 Task: Create a due date automation trigger when advanced on, on the tuesday after a card is due add fields without custom field "Resume" set to a number greater or equal to 1 and greater than 10 at 11:00 AM.
Action: Mouse moved to (1020, 315)
Screenshot: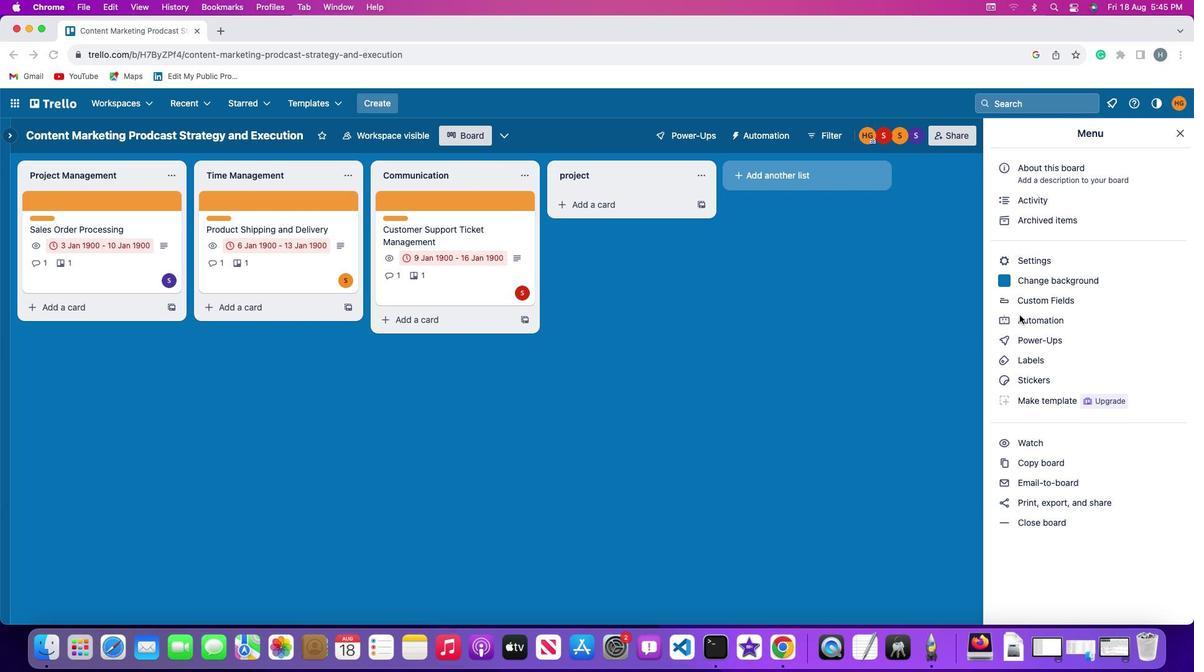 
Action: Mouse pressed left at (1020, 315)
Screenshot: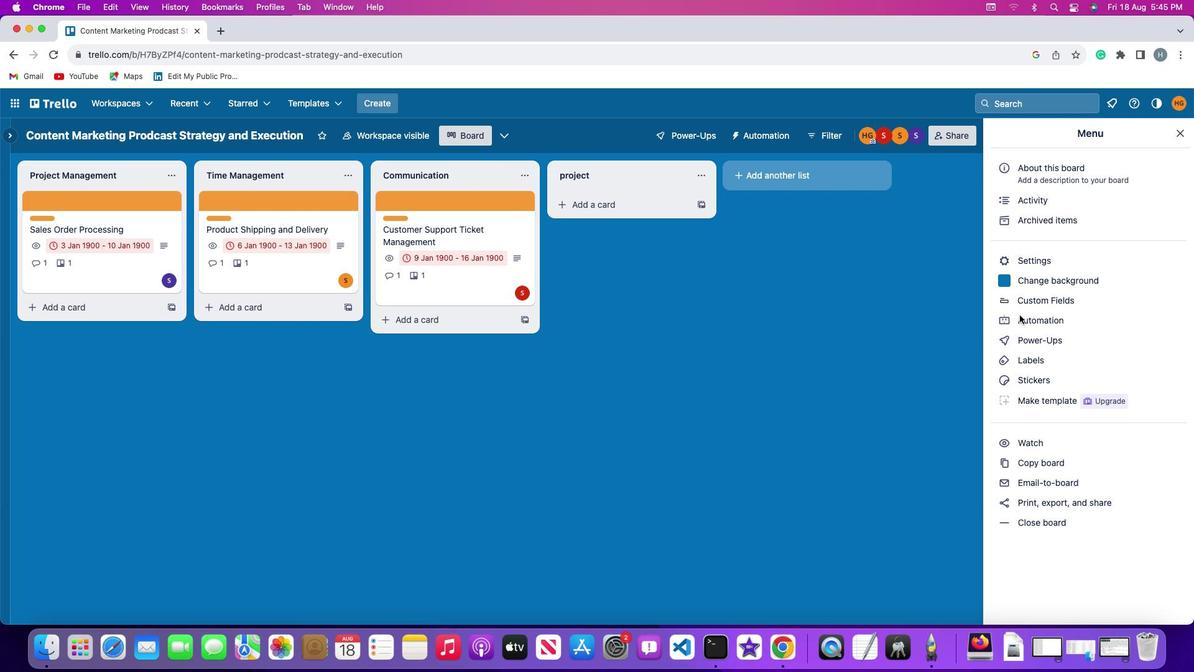 
Action: Mouse pressed left at (1020, 315)
Screenshot: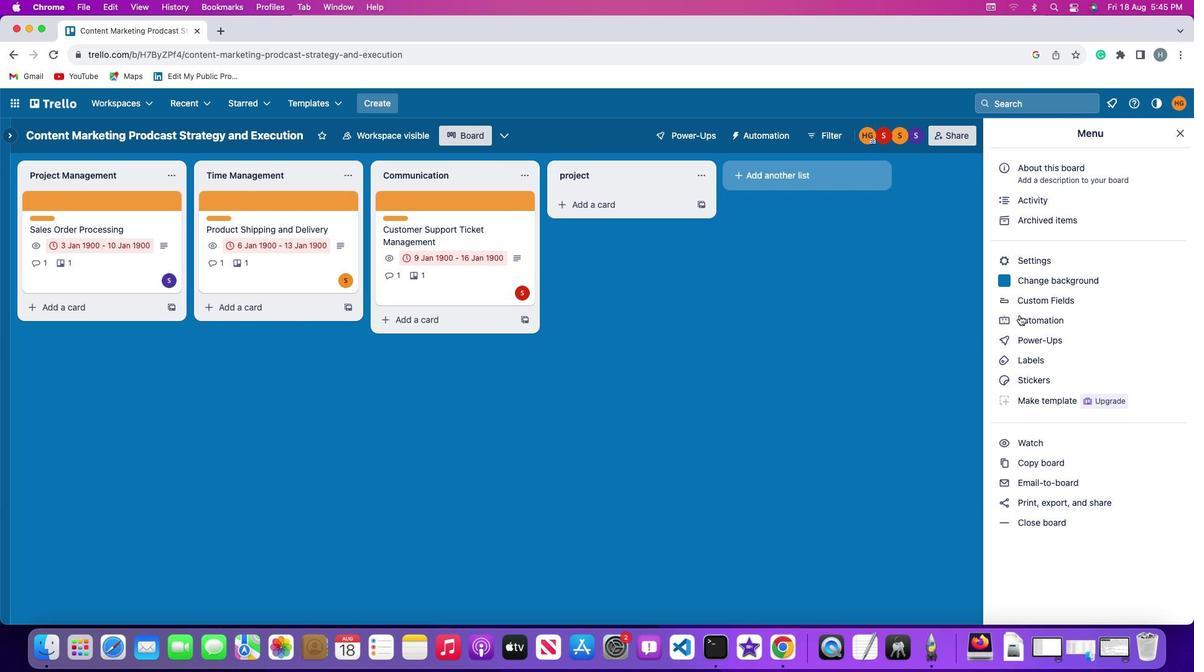 
Action: Mouse moved to (71, 292)
Screenshot: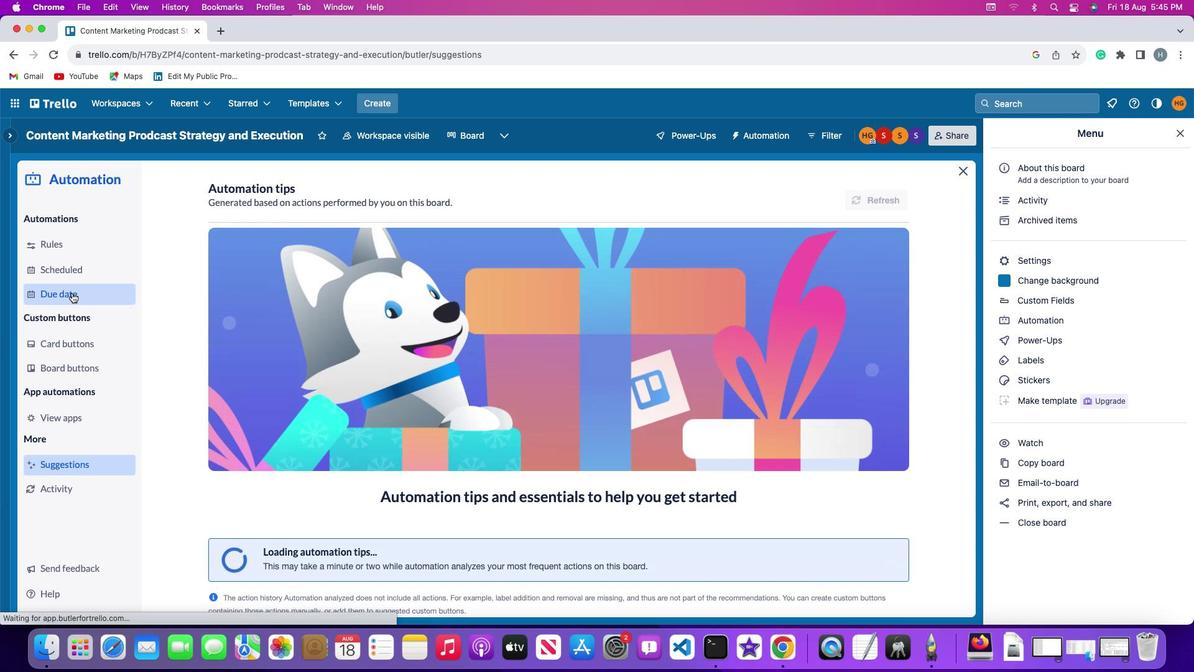
Action: Mouse pressed left at (71, 292)
Screenshot: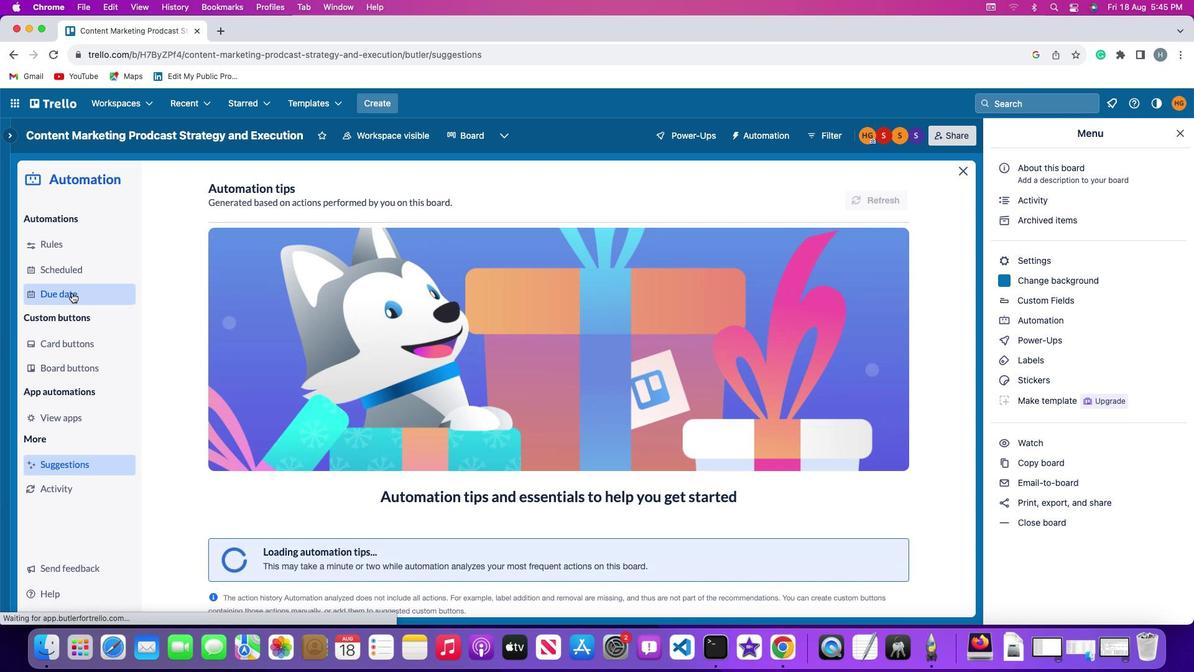 
Action: Mouse moved to (844, 189)
Screenshot: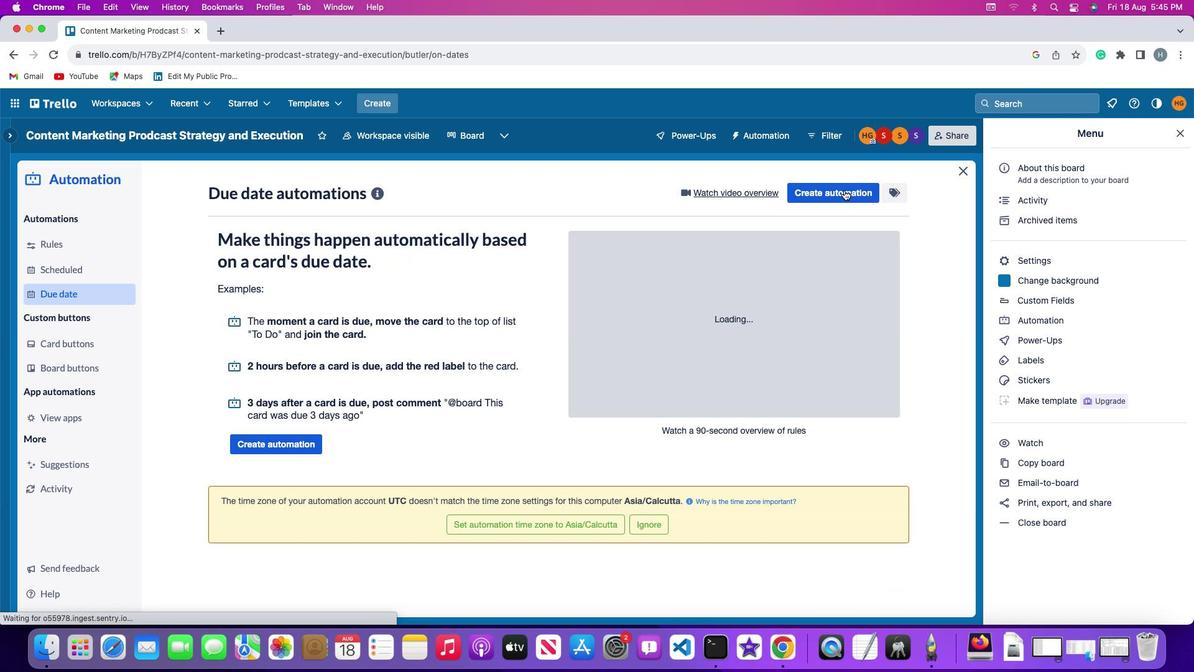
Action: Mouse pressed left at (844, 189)
Screenshot: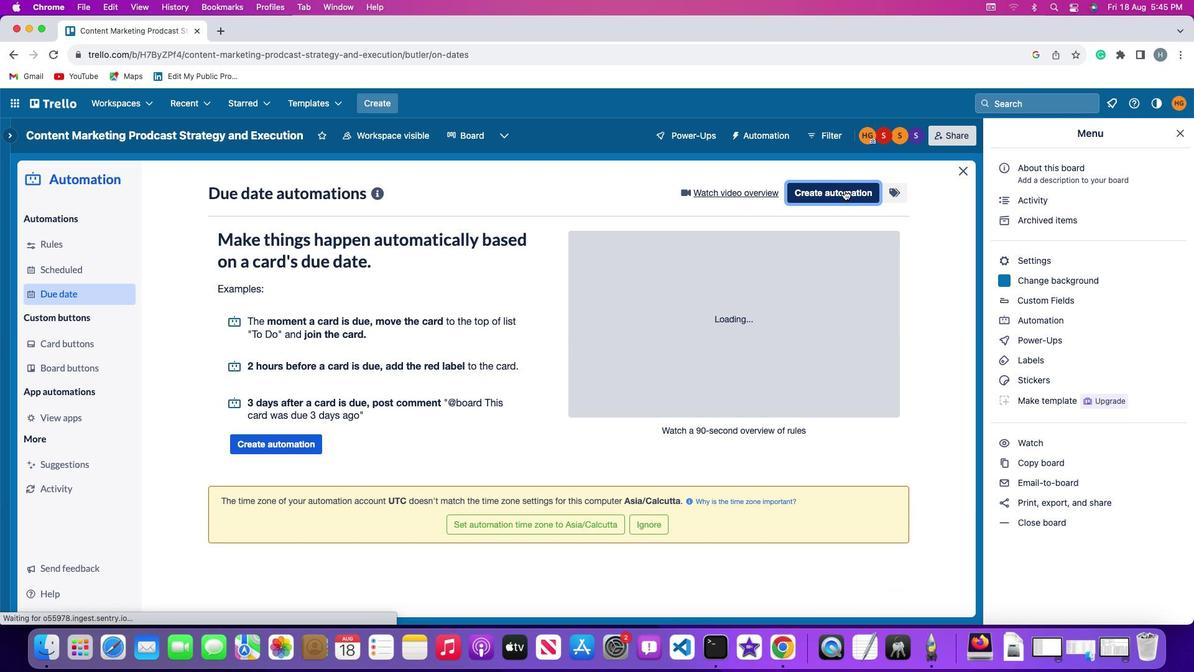 
Action: Mouse moved to (240, 315)
Screenshot: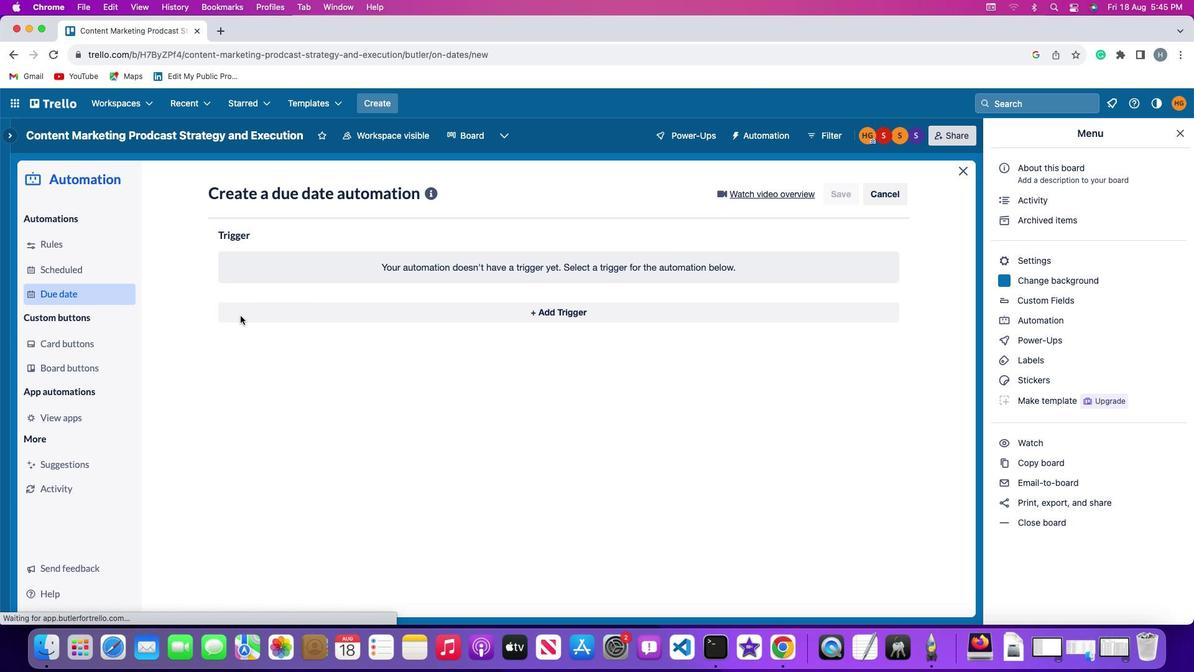 
Action: Mouse pressed left at (240, 315)
Screenshot: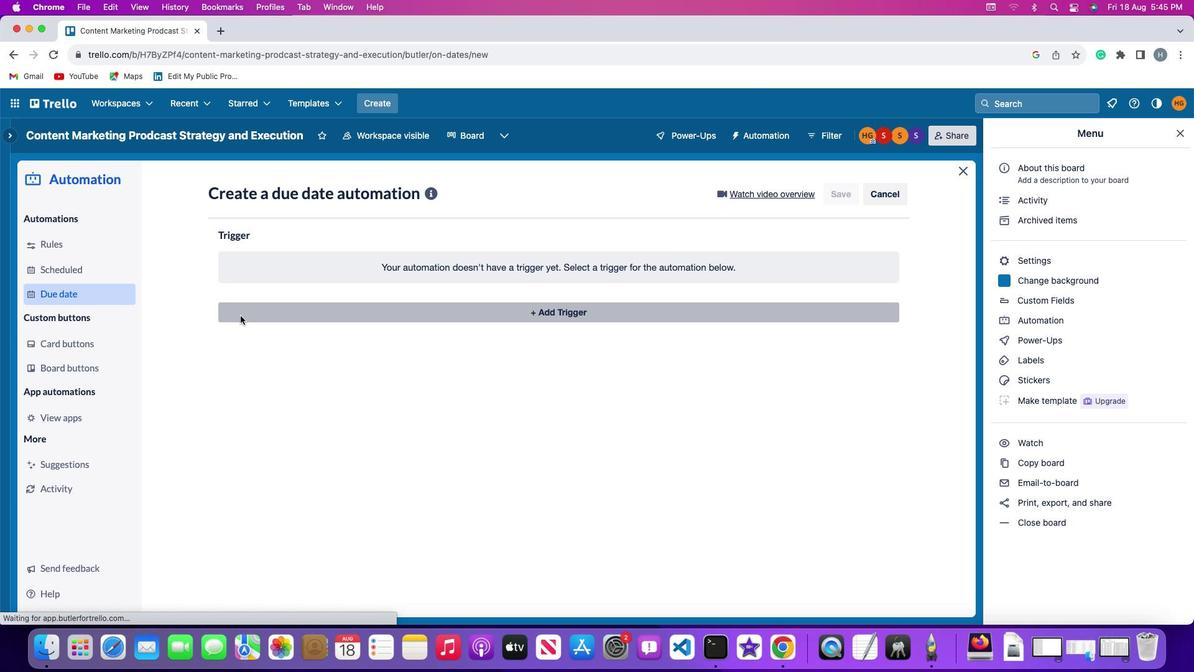 
Action: Mouse moved to (264, 542)
Screenshot: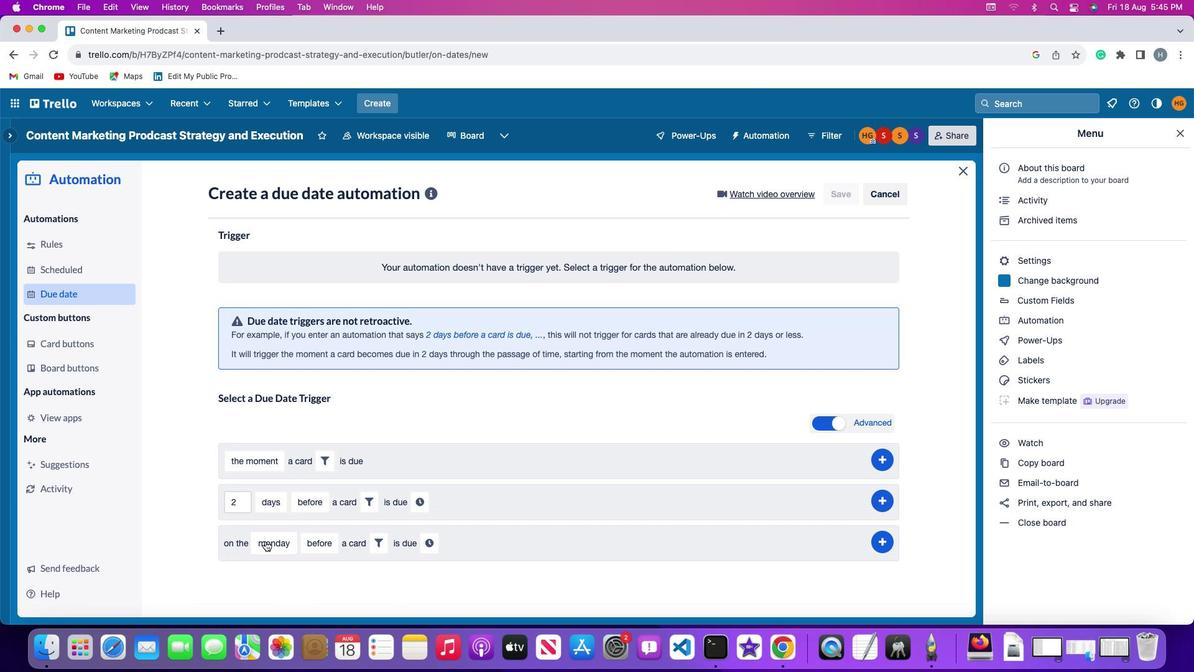 
Action: Mouse pressed left at (264, 542)
Screenshot: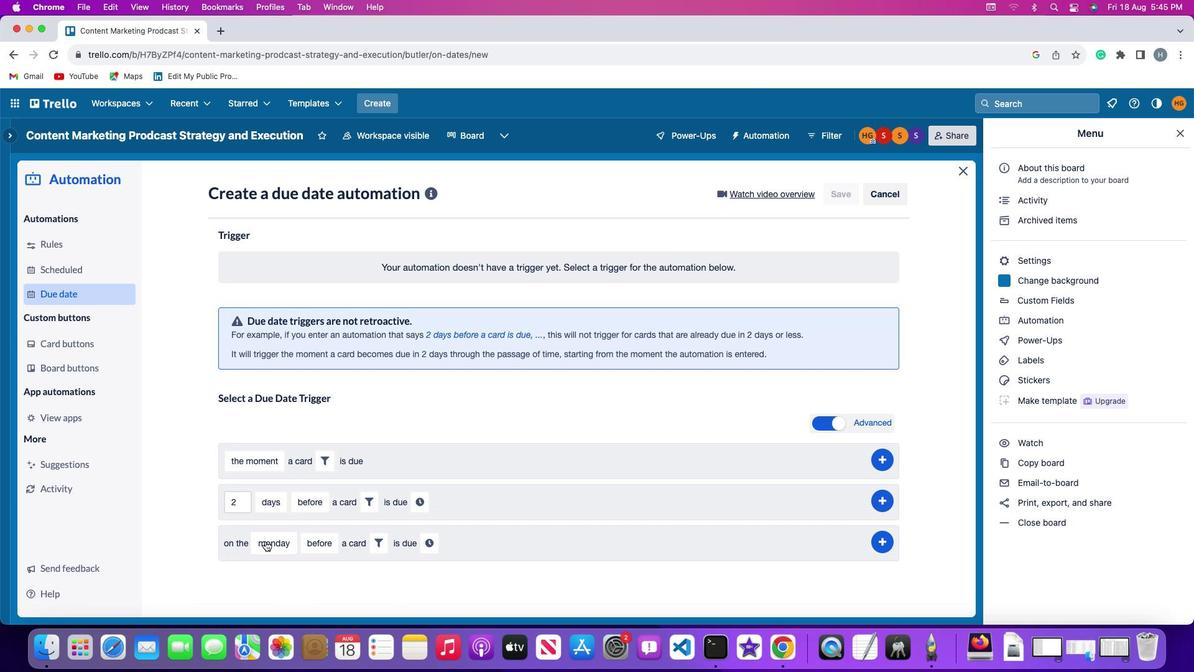 
Action: Mouse moved to (281, 397)
Screenshot: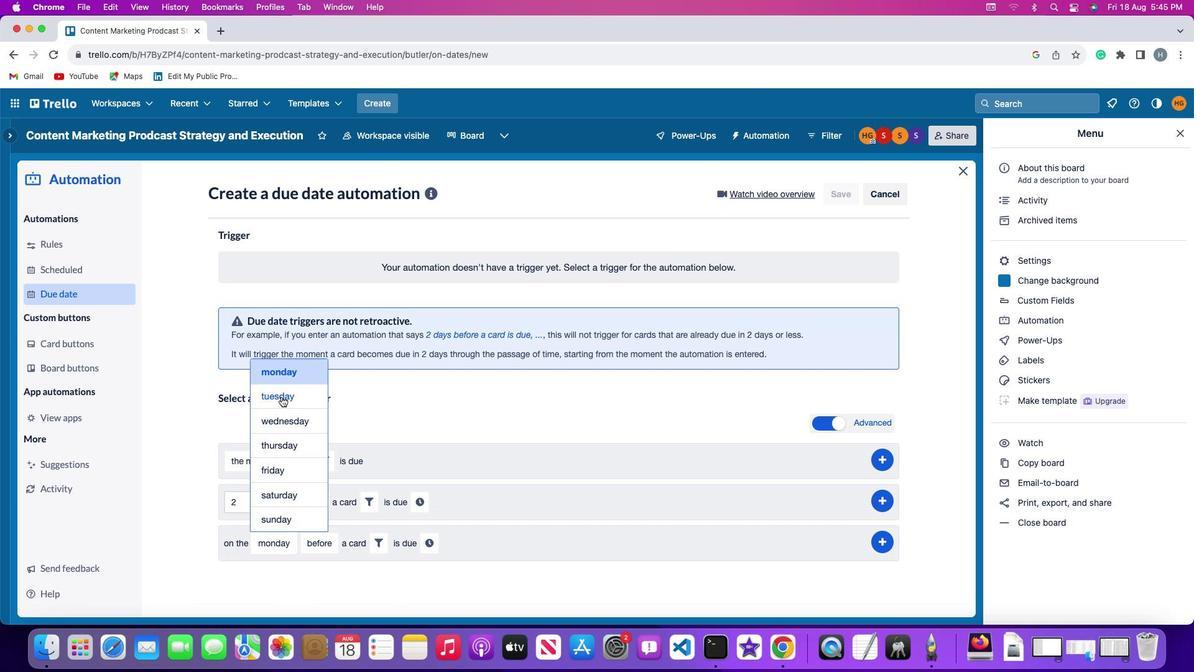 
Action: Mouse pressed left at (281, 397)
Screenshot: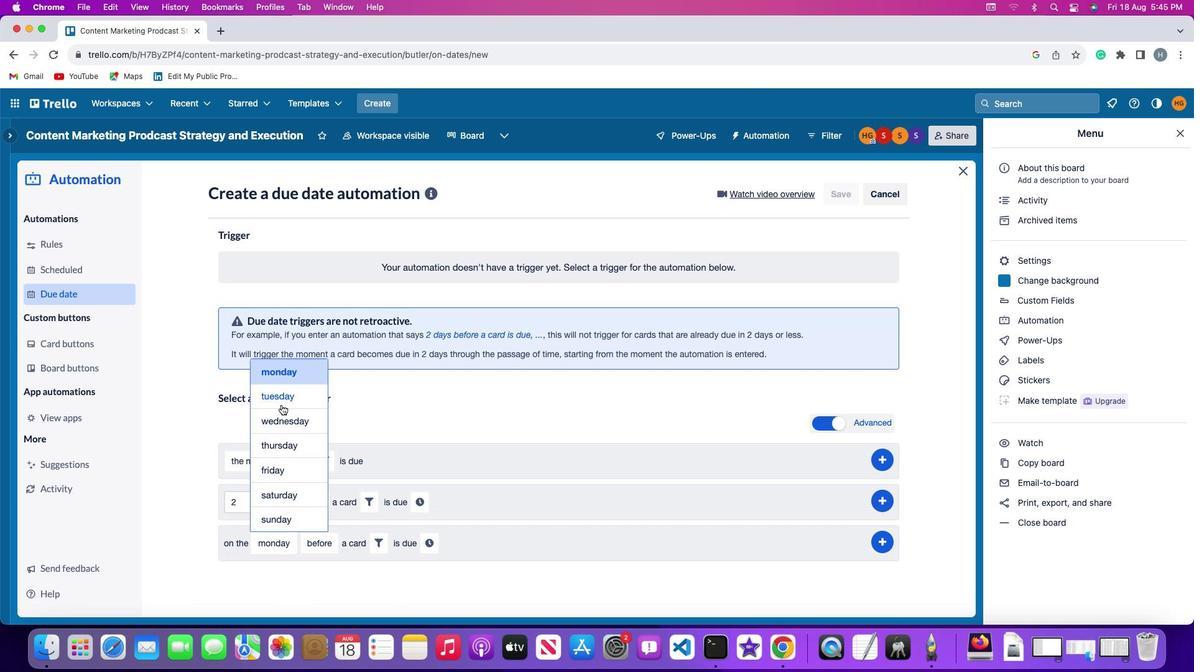 
Action: Mouse moved to (315, 544)
Screenshot: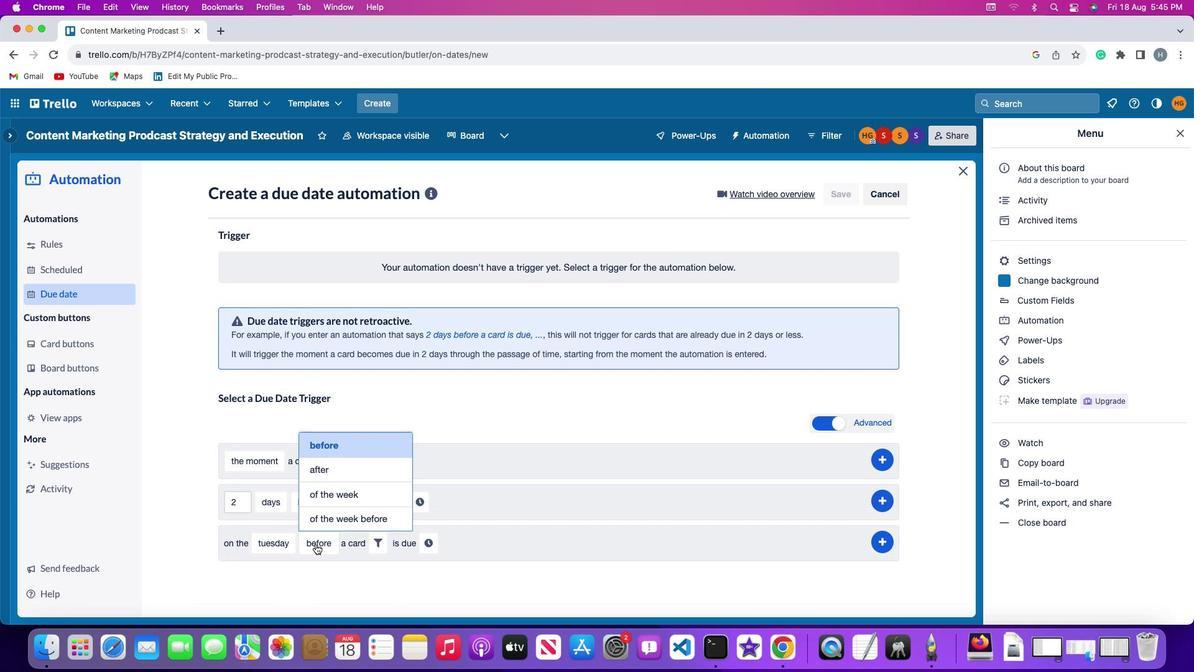 
Action: Mouse pressed left at (315, 544)
Screenshot: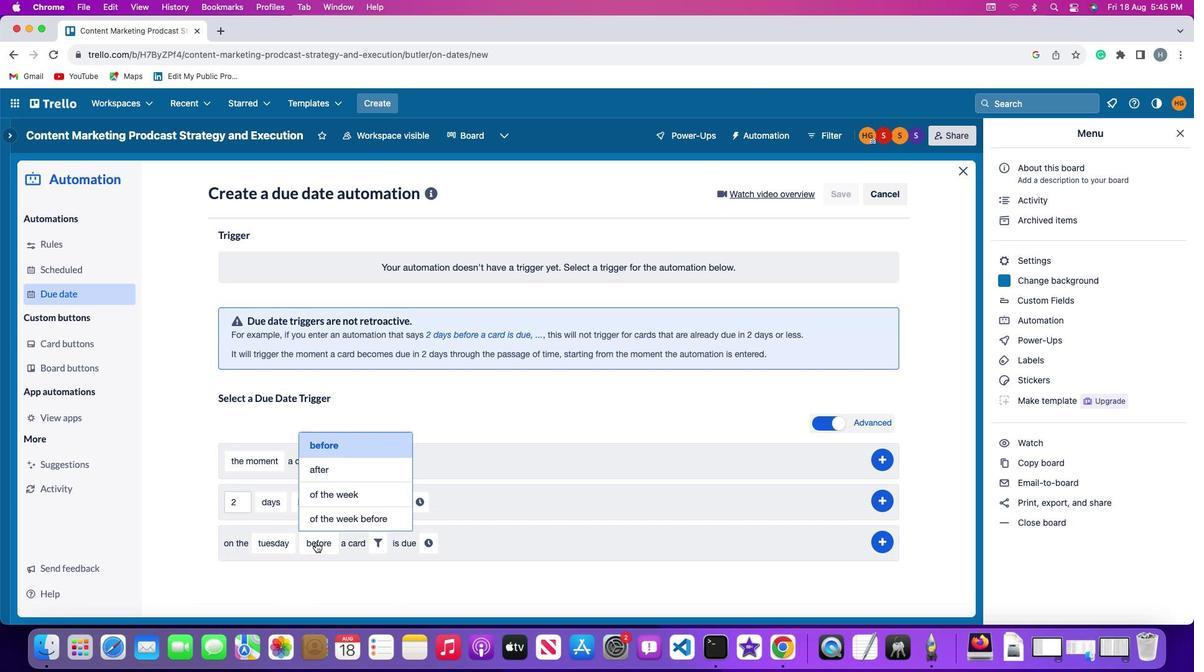 
Action: Mouse moved to (336, 471)
Screenshot: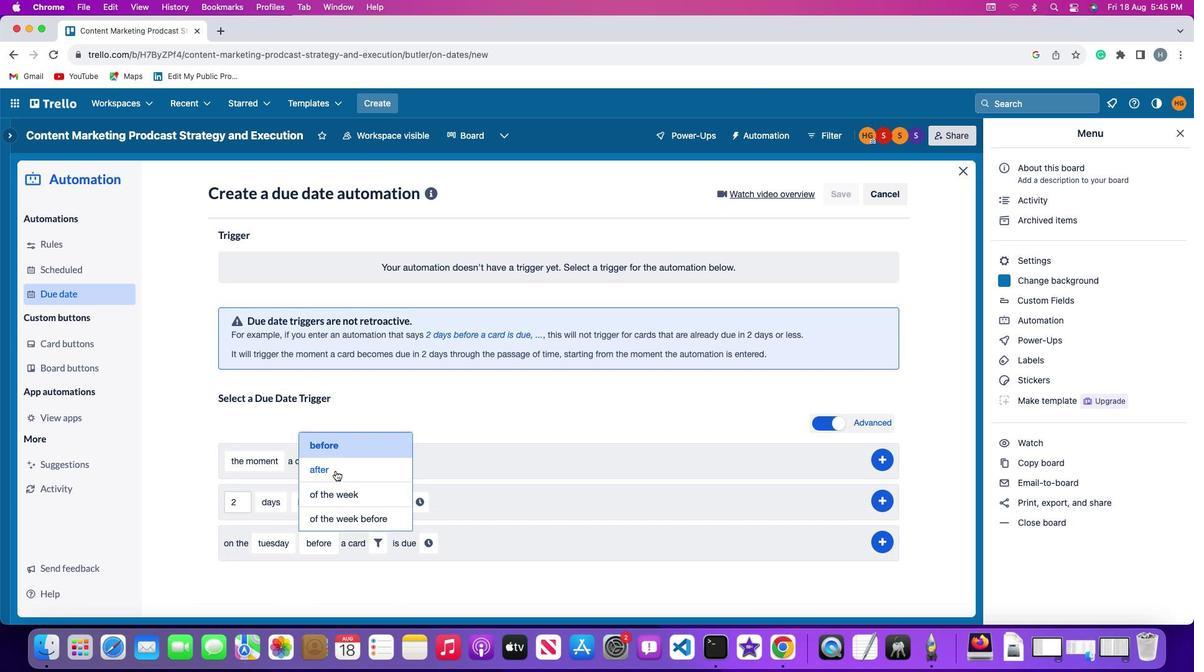 
Action: Mouse pressed left at (336, 471)
Screenshot: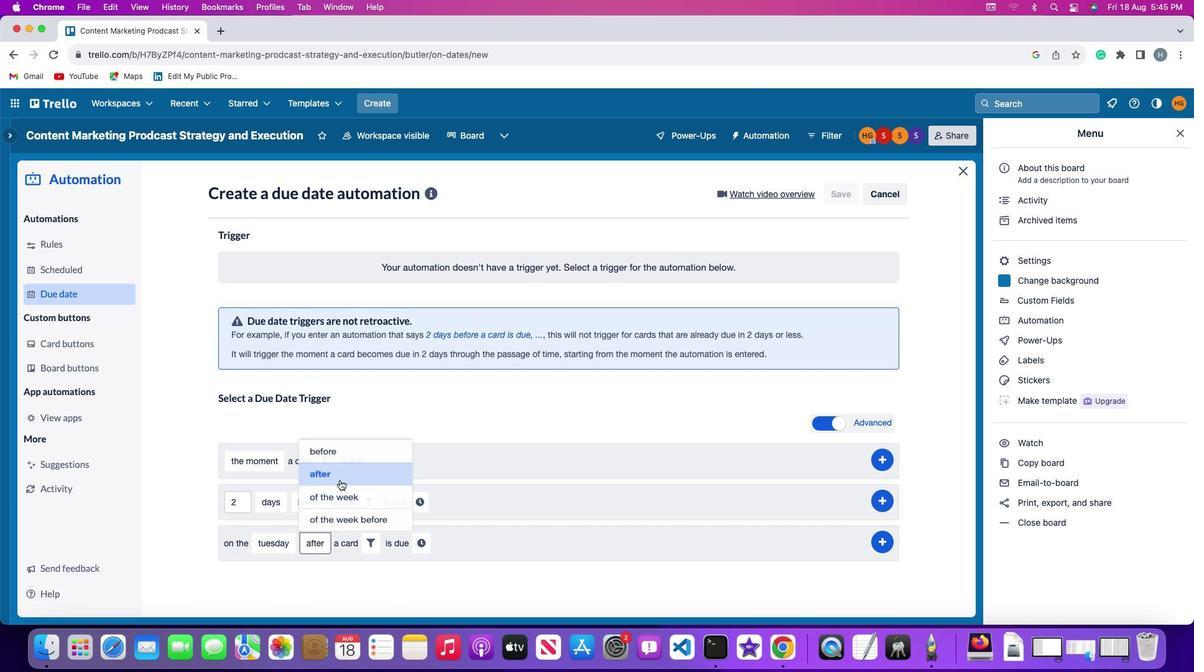
Action: Mouse moved to (370, 546)
Screenshot: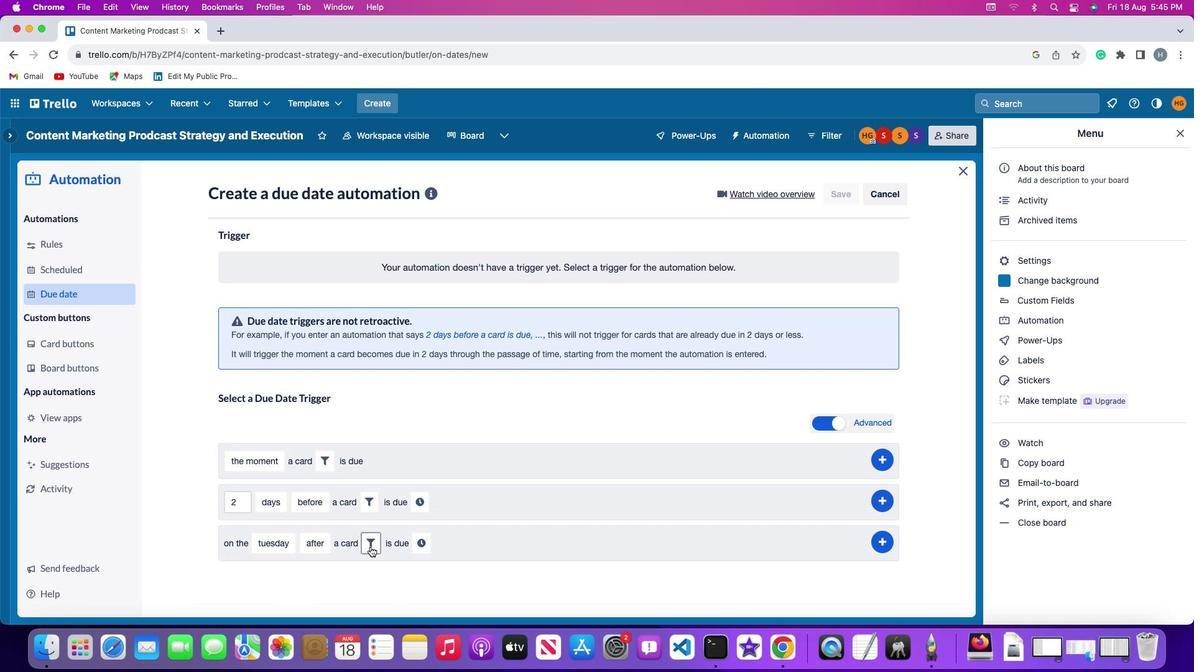 
Action: Mouse pressed left at (370, 546)
Screenshot: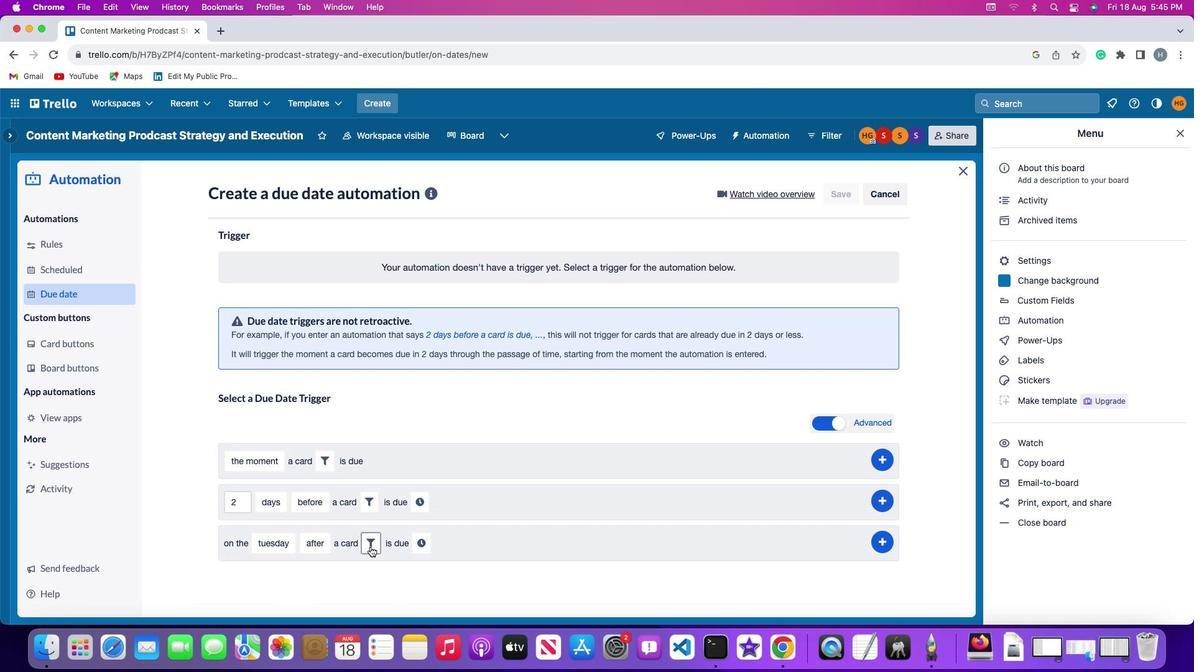 
Action: Mouse moved to (566, 580)
Screenshot: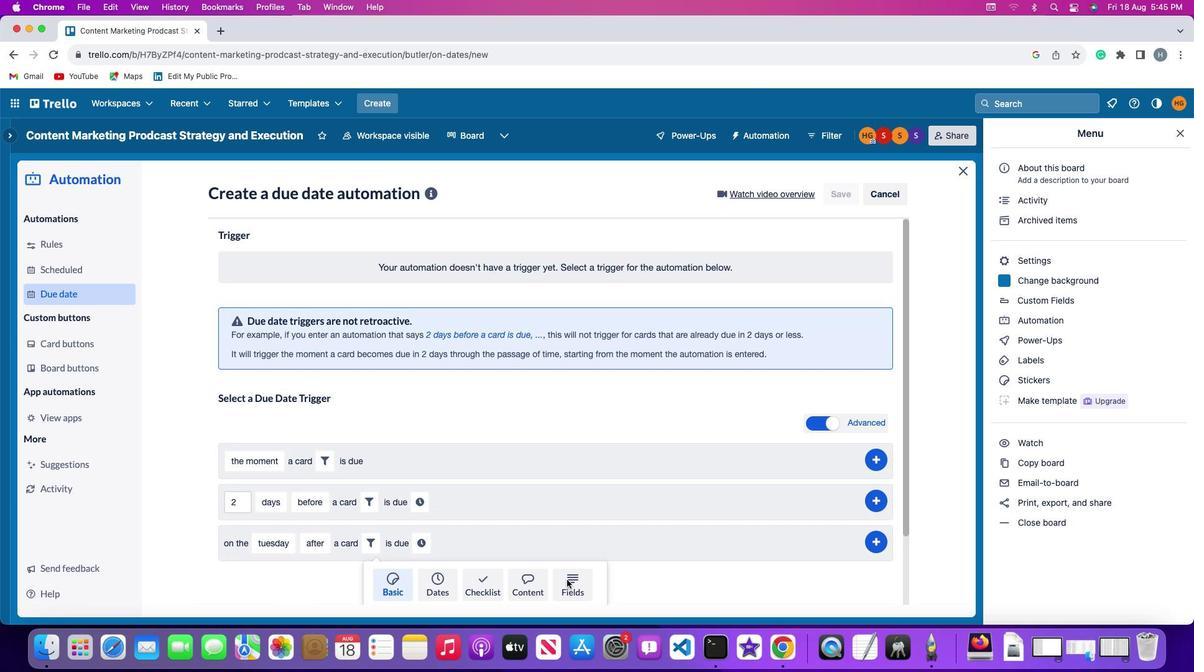 
Action: Mouse pressed left at (566, 580)
Screenshot: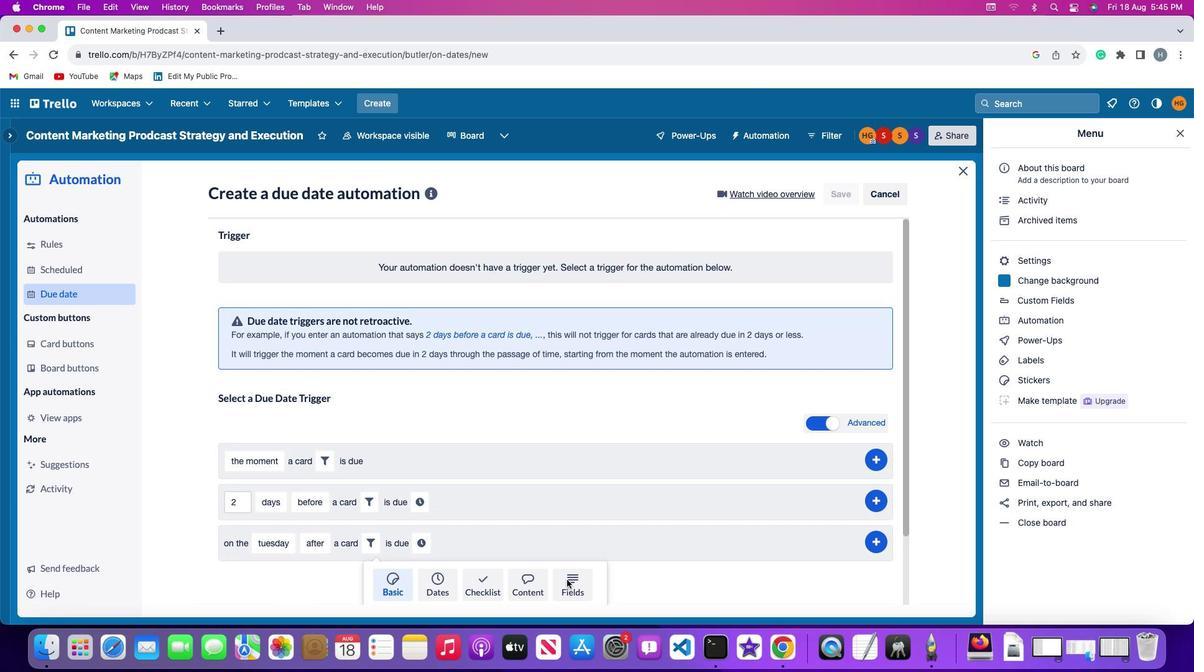 
Action: Mouse moved to (316, 576)
Screenshot: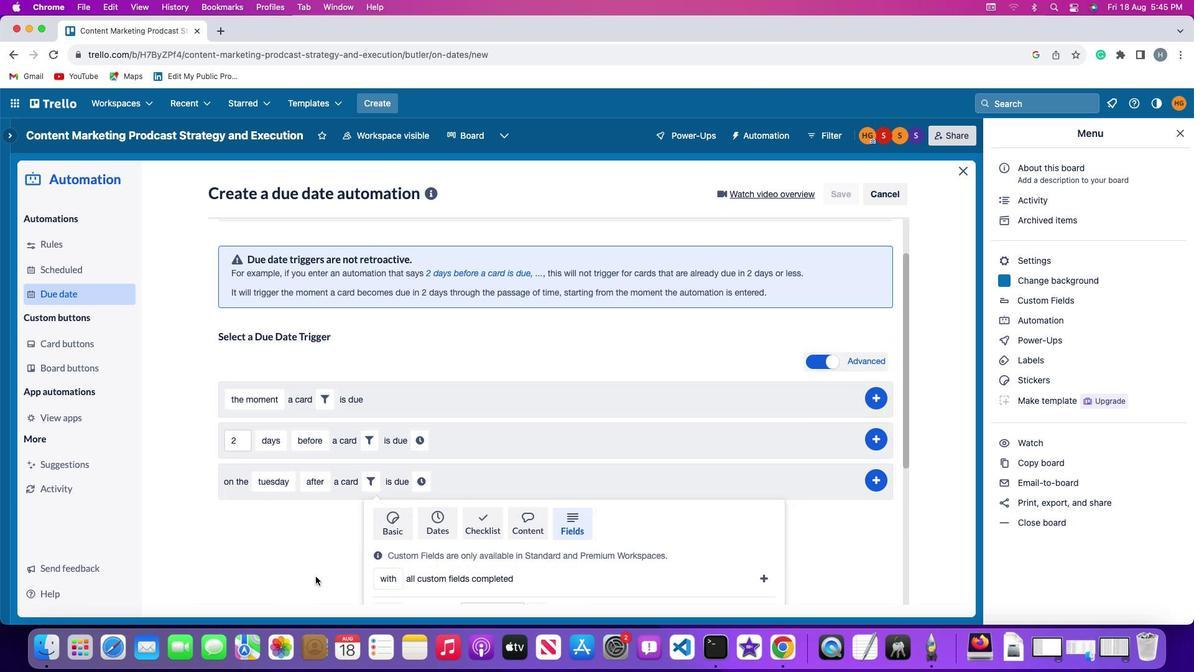 
Action: Mouse scrolled (316, 576) with delta (0, 0)
Screenshot: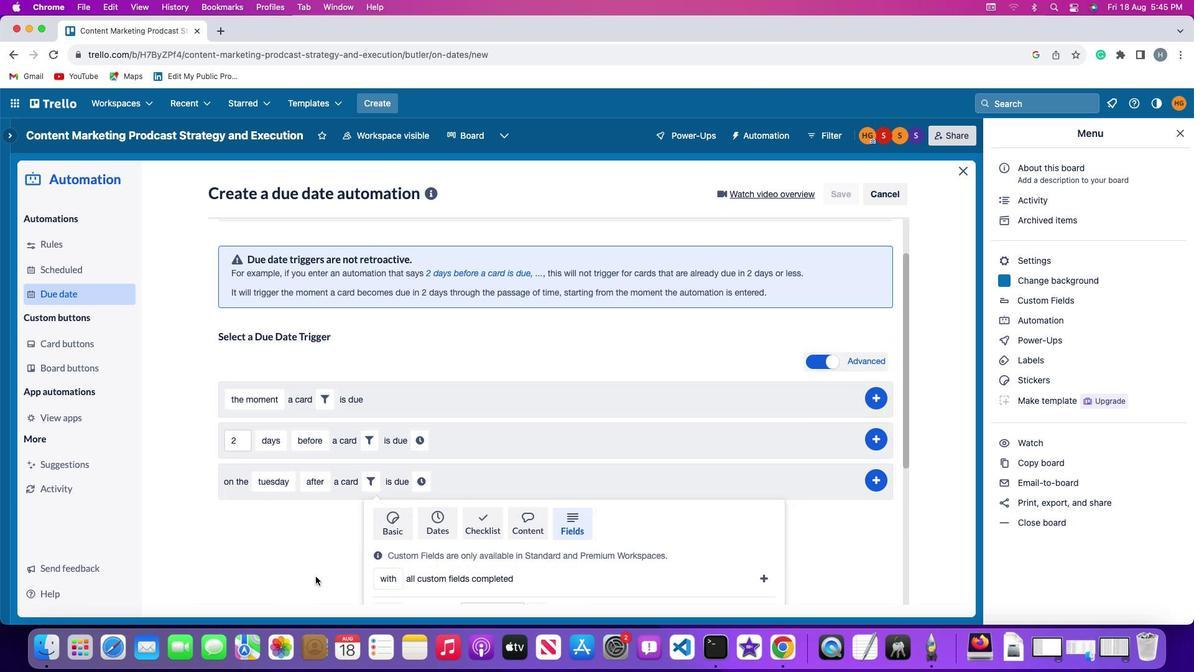 
Action: Mouse scrolled (316, 576) with delta (0, 0)
Screenshot: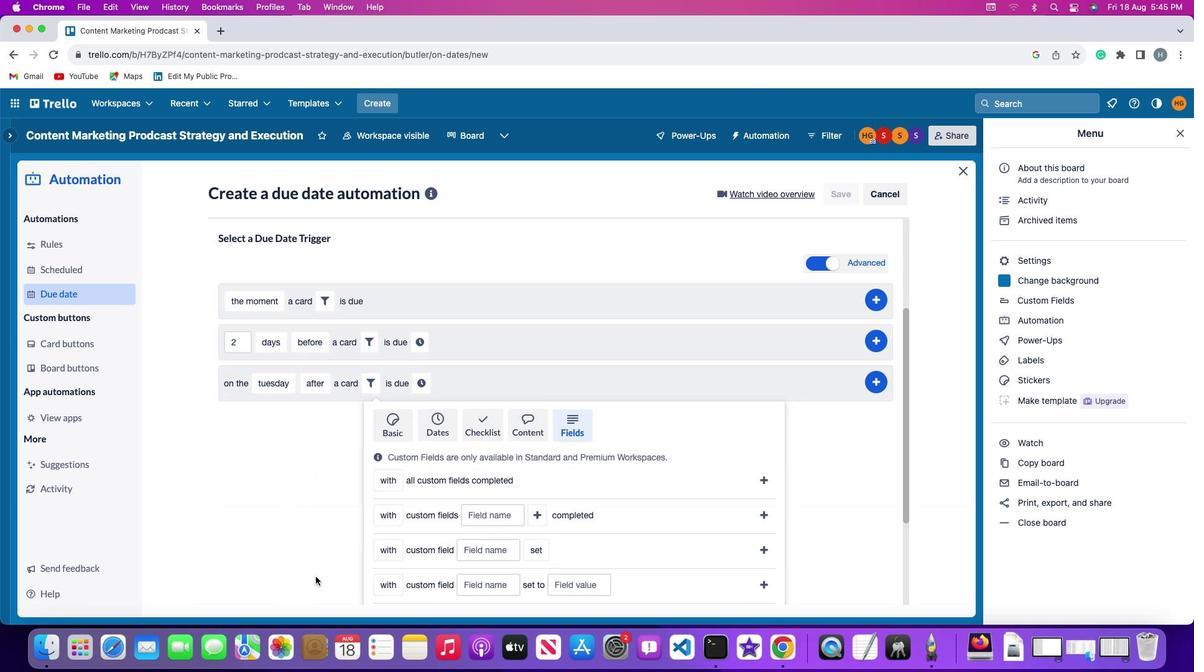 
Action: Mouse moved to (315, 576)
Screenshot: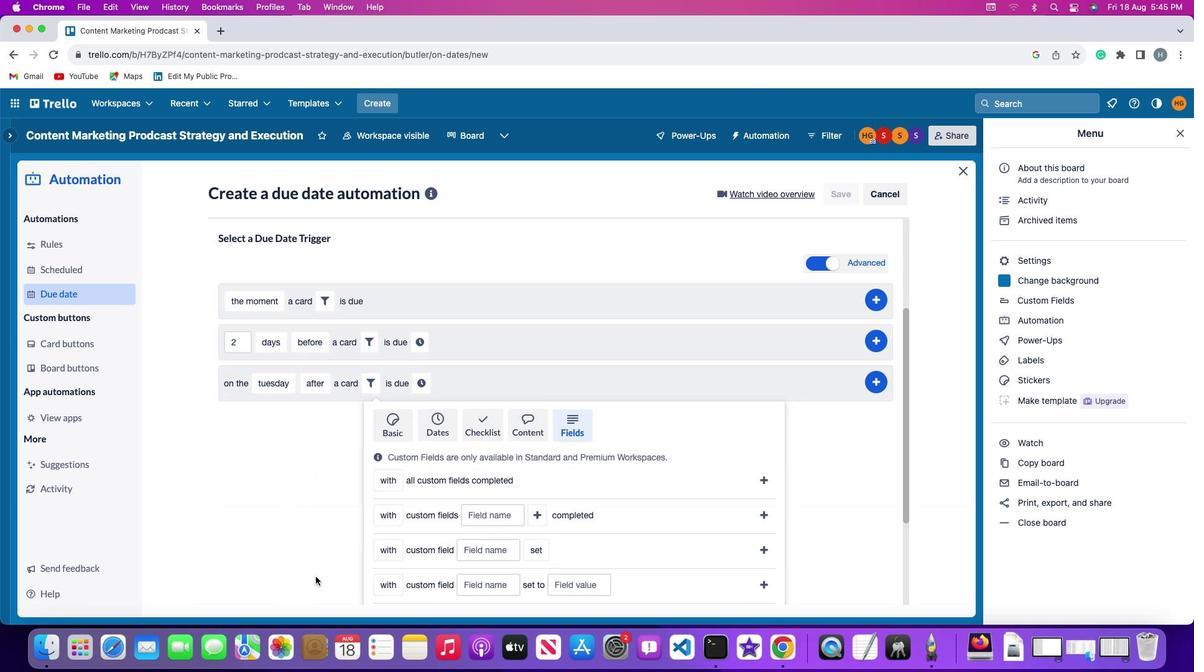 
Action: Mouse scrolled (315, 576) with delta (0, -1)
Screenshot: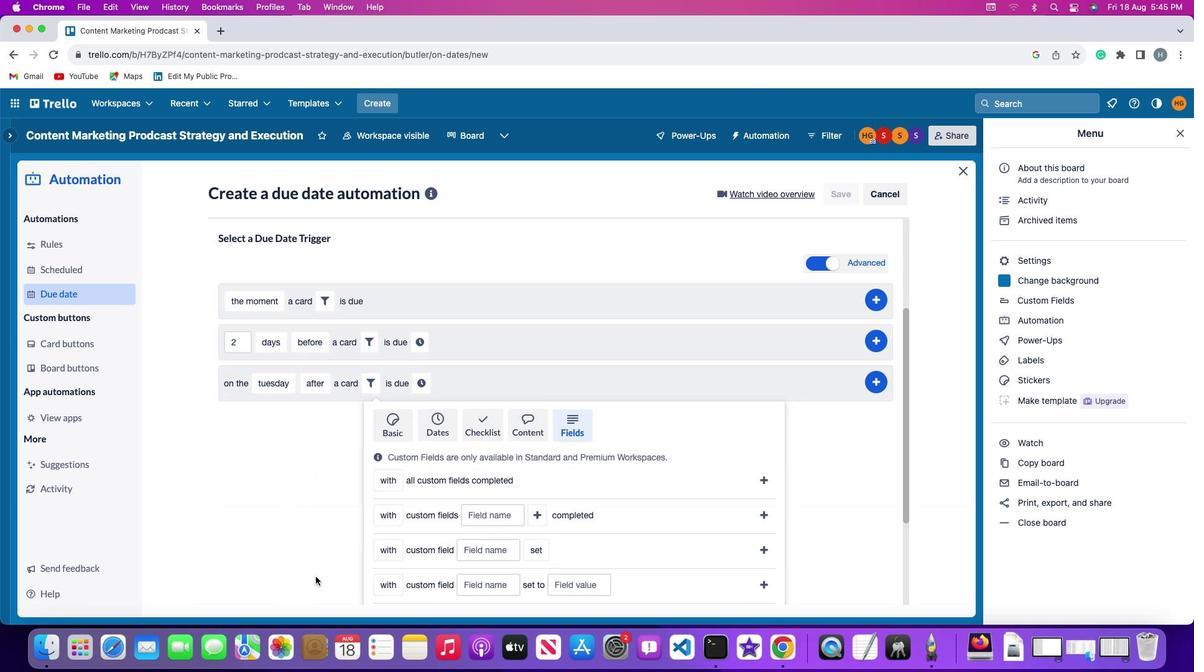 
Action: Mouse moved to (315, 576)
Screenshot: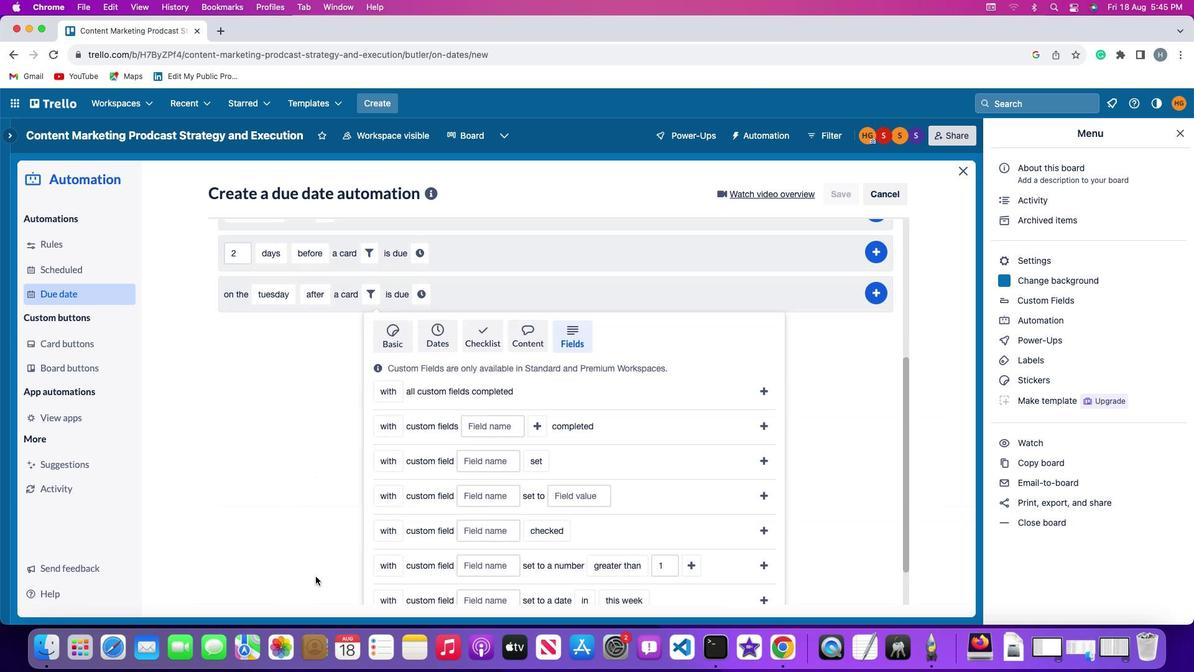 
Action: Mouse scrolled (315, 576) with delta (0, -3)
Screenshot: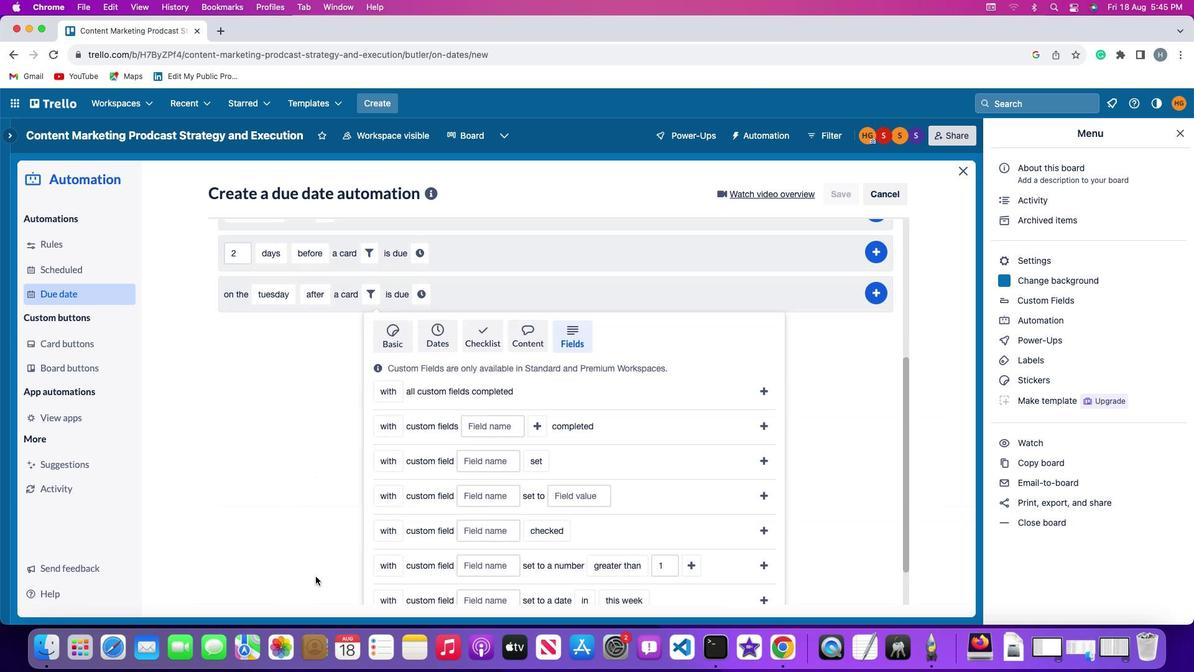 
Action: Mouse scrolled (315, 576) with delta (0, -3)
Screenshot: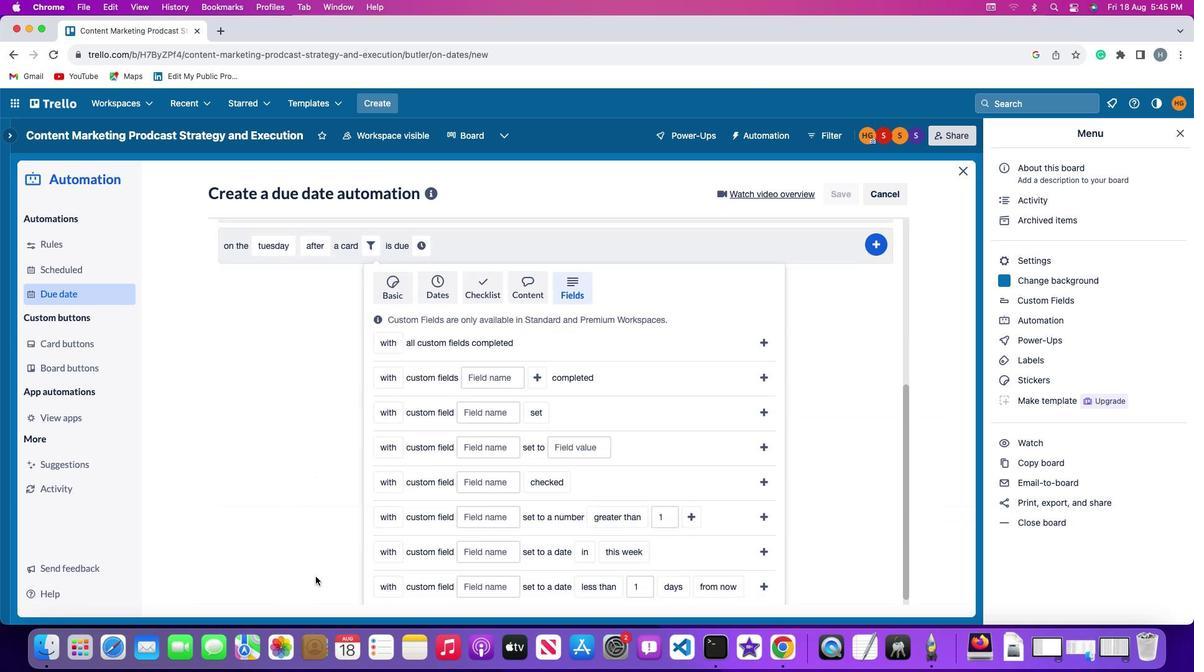 
Action: Mouse scrolled (315, 576) with delta (0, 0)
Screenshot: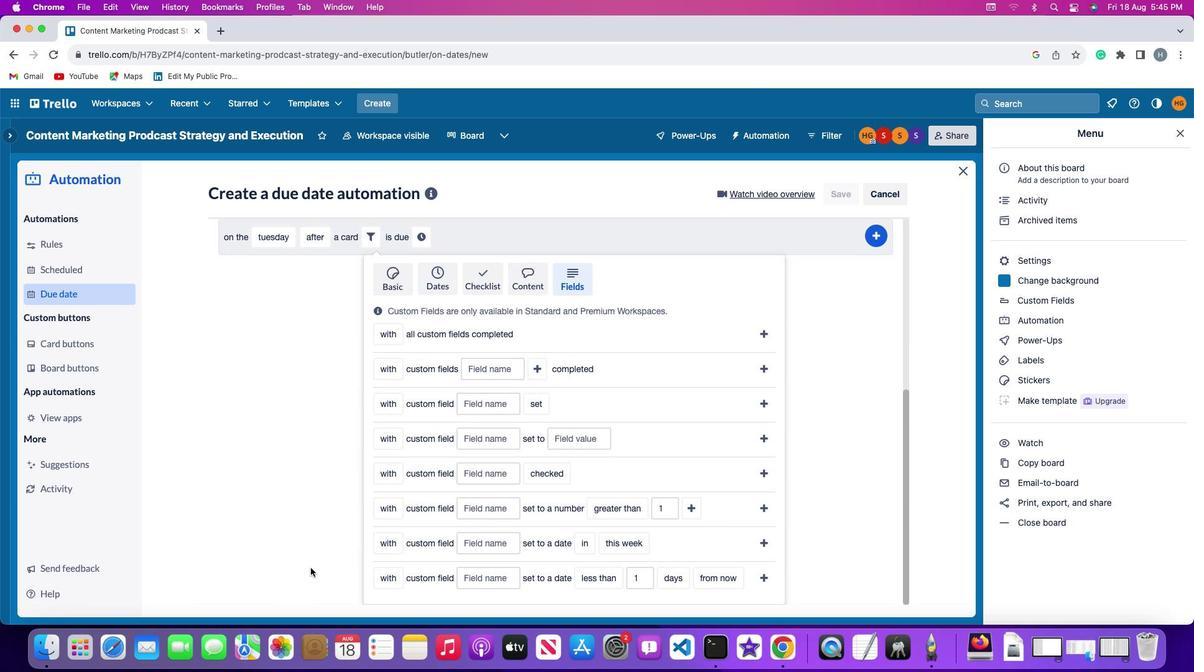 
Action: Mouse scrolled (315, 576) with delta (0, 0)
Screenshot: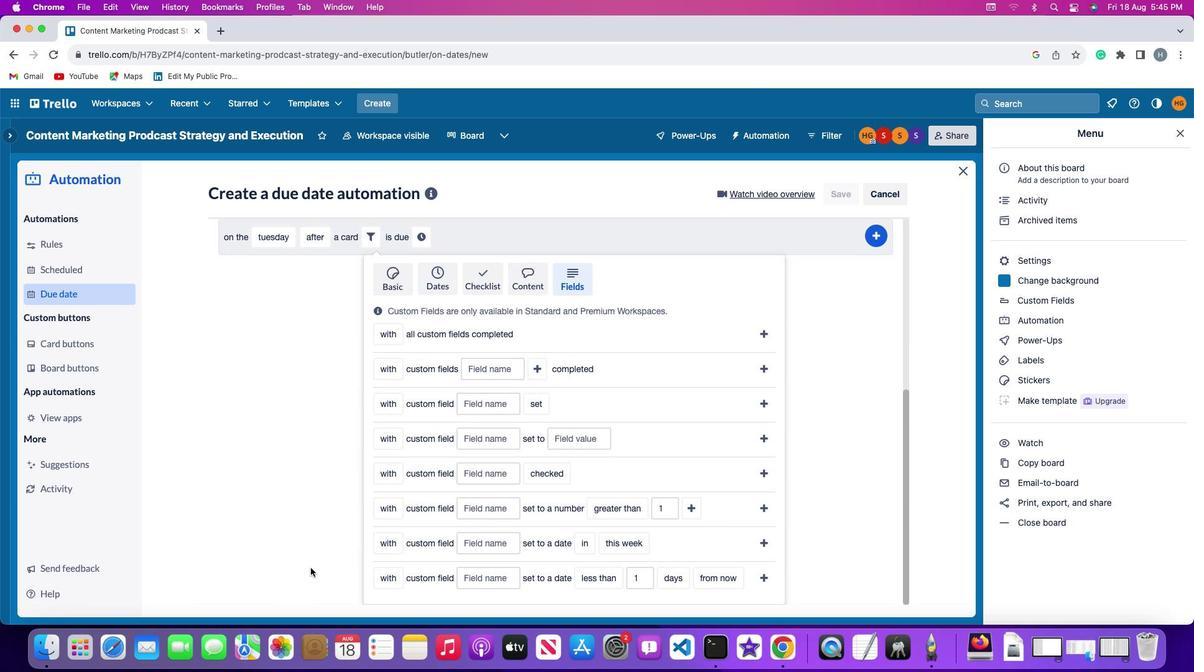 
Action: Mouse scrolled (315, 576) with delta (0, -1)
Screenshot: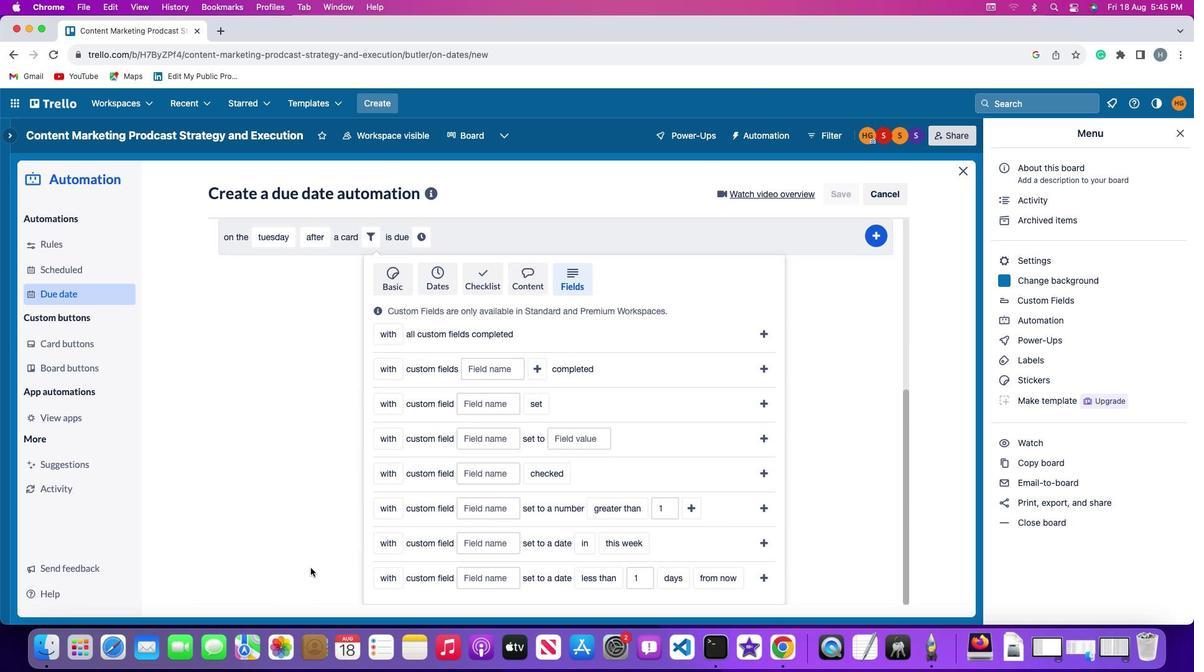 
Action: Mouse scrolled (315, 576) with delta (0, -3)
Screenshot: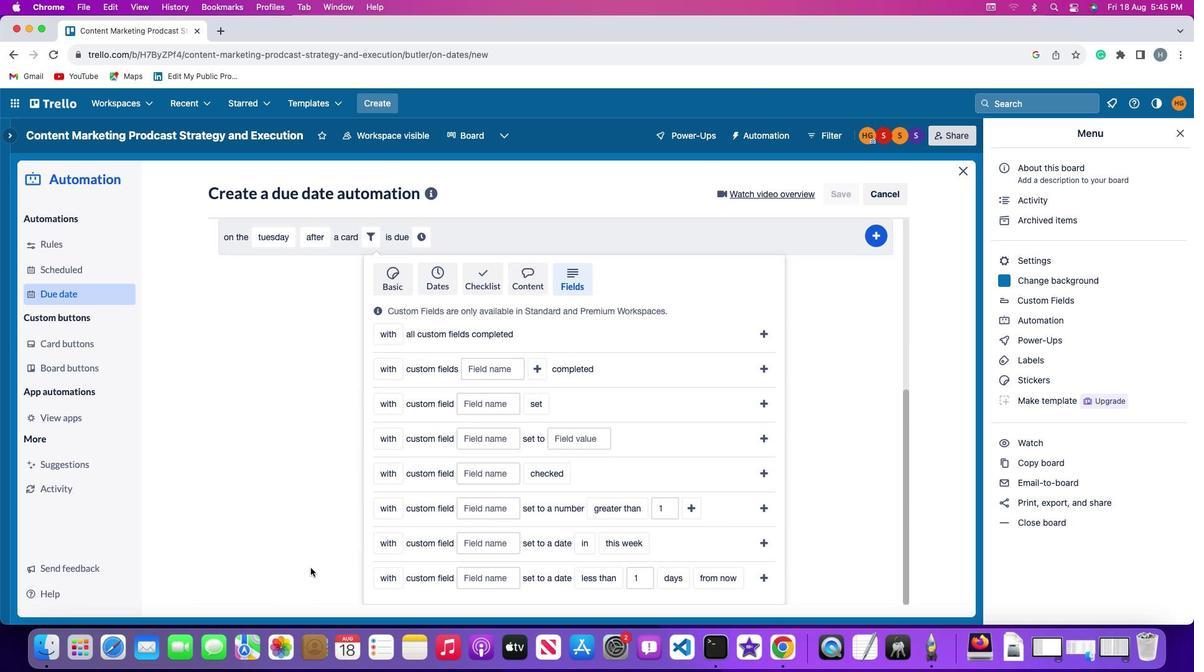 
Action: Mouse moved to (311, 567)
Screenshot: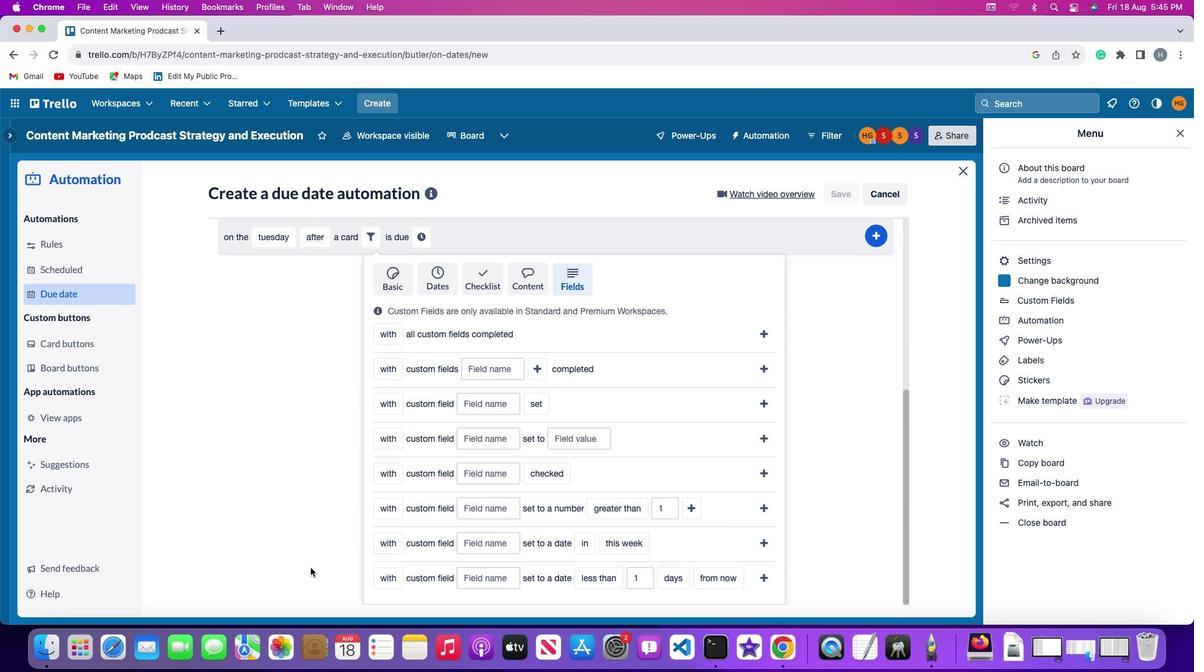
Action: Mouse scrolled (311, 567) with delta (0, 0)
Screenshot: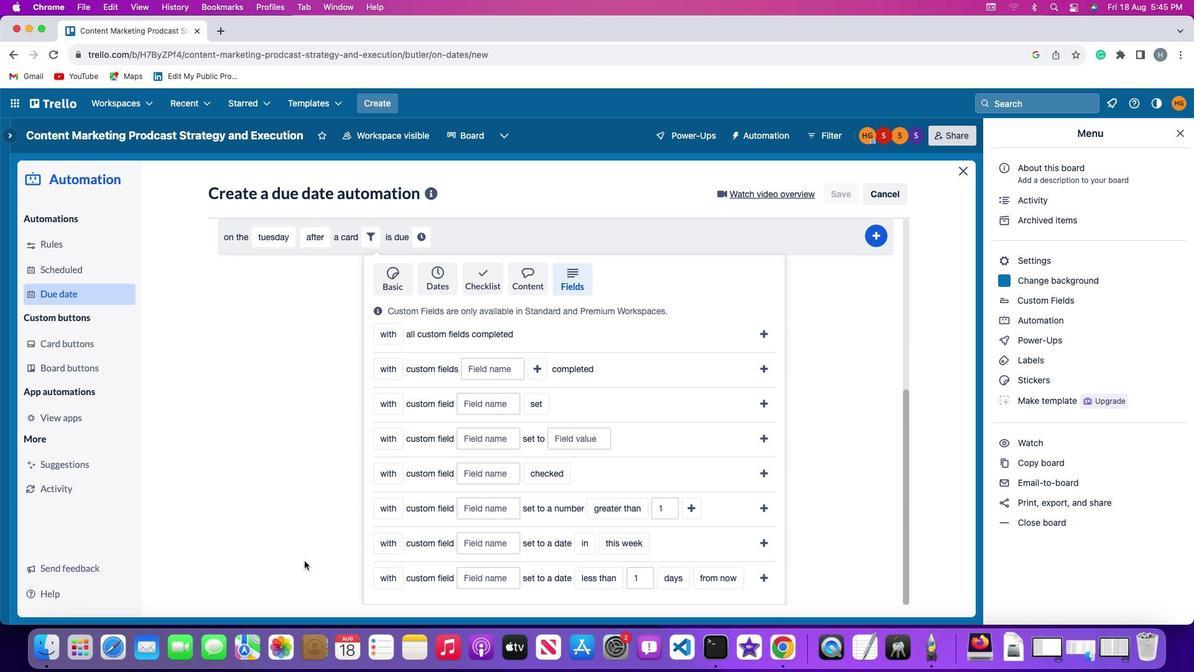 
Action: Mouse scrolled (311, 567) with delta (0, 0)
Screenshot: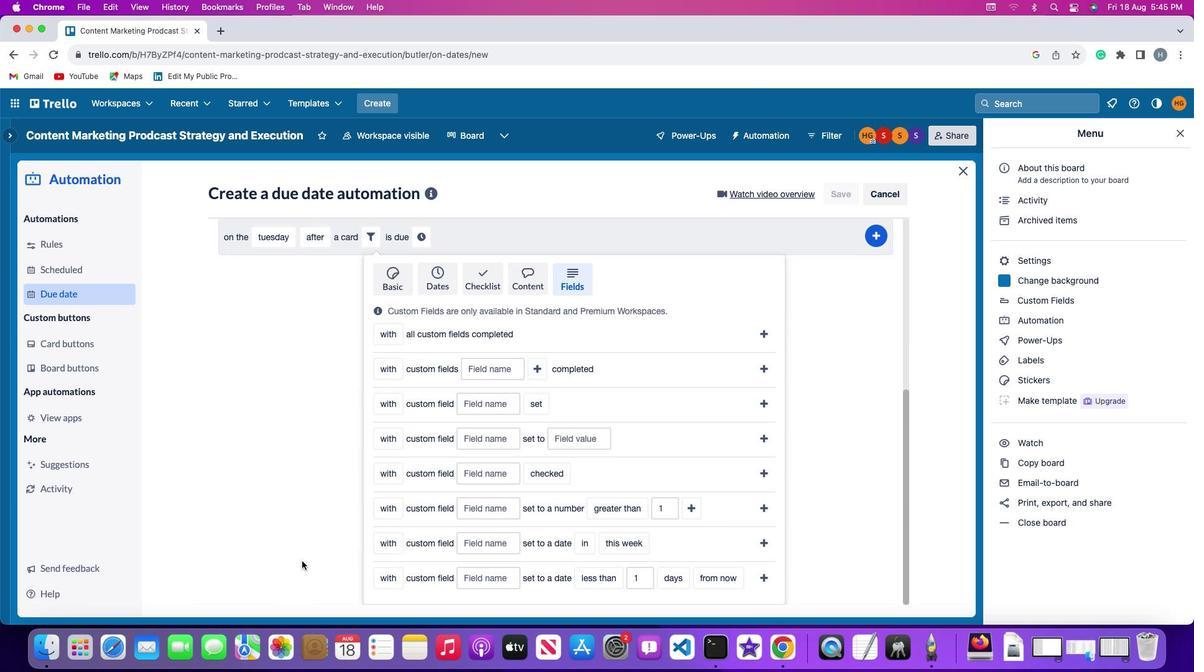 
Action: Mouse moved to (310, 566)
Screenshot: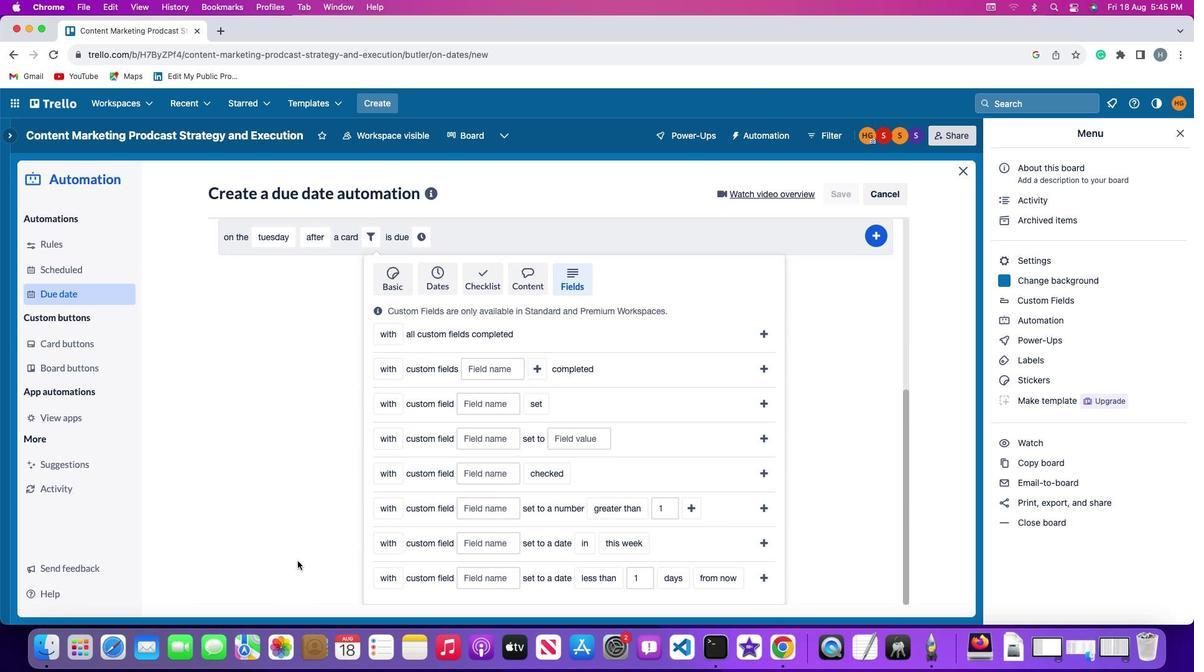 
Action: Mouse scrolled (310, 566) with delta (0, -1)
Screenshot: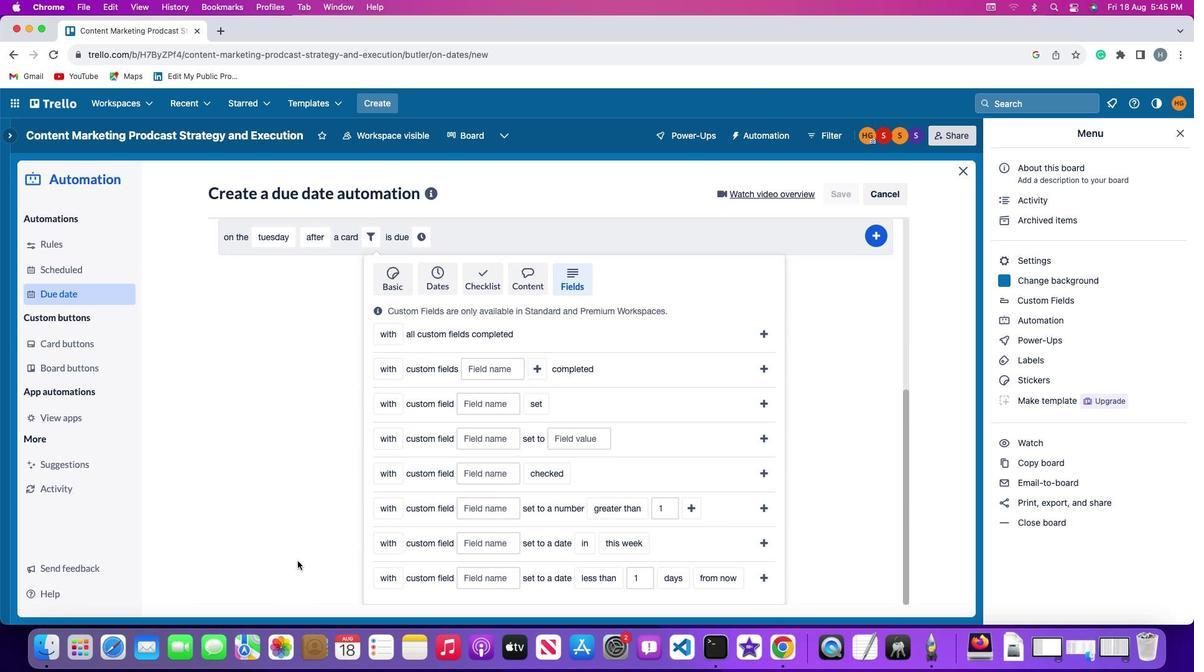 
Action: Mouse moved to (384, 508)
Screenshot: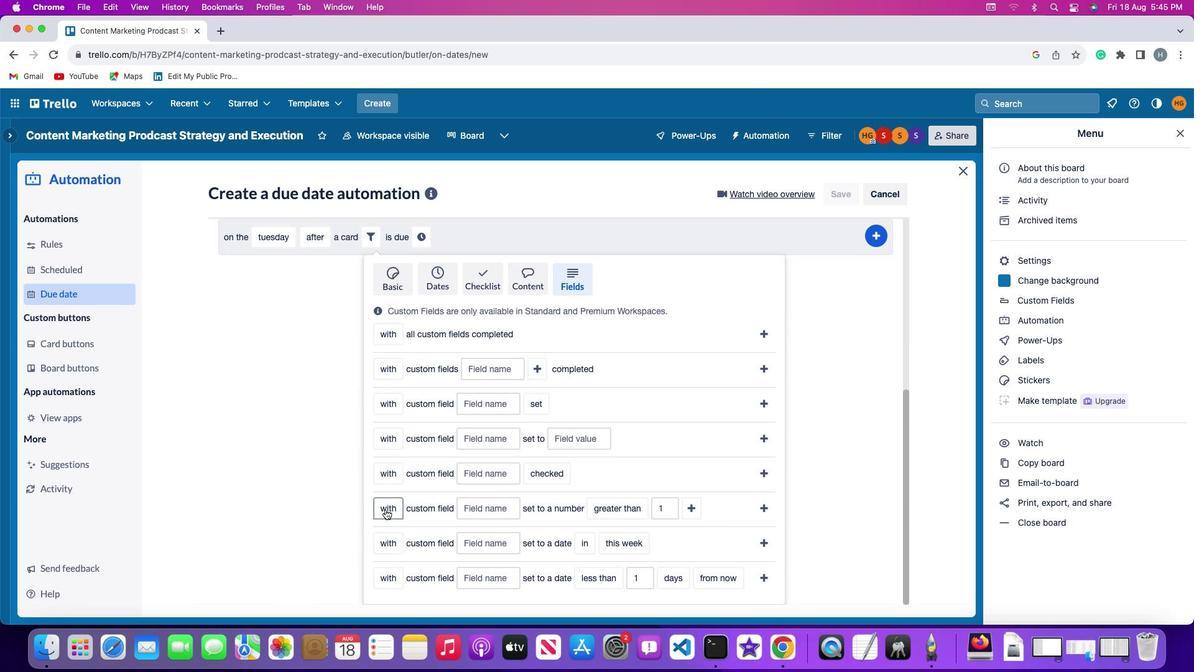 
Action: Mouse pressed left at (384, 508)
Screenshot: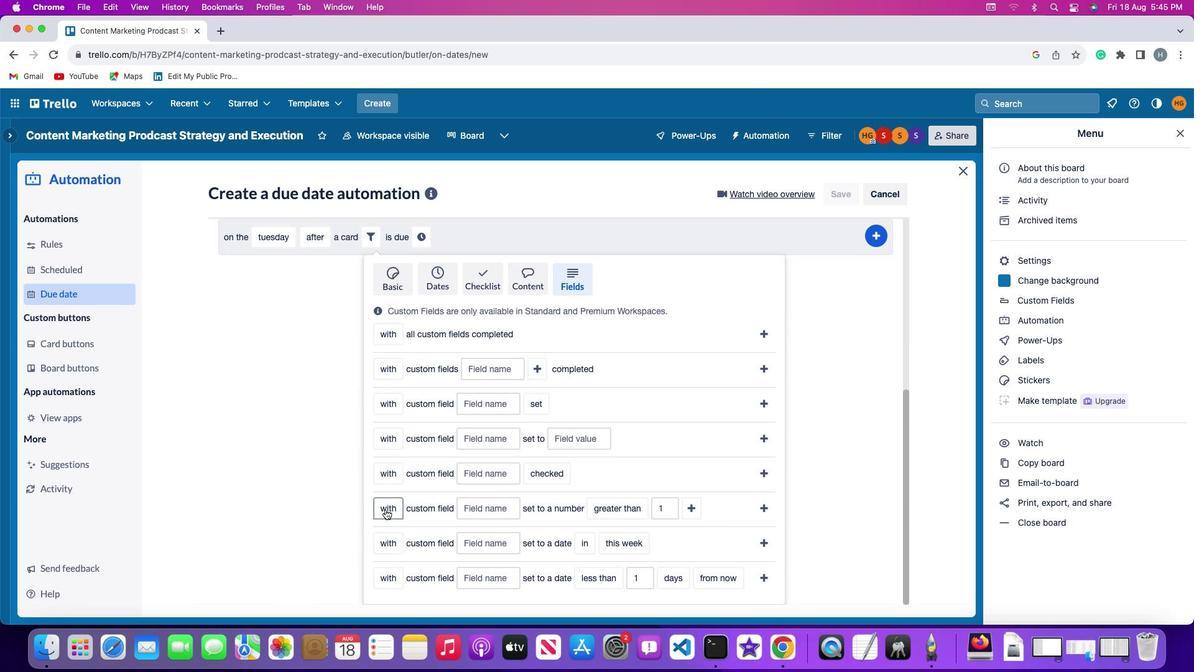 
Action: Mouse moved to (402, 552)
Screenshot: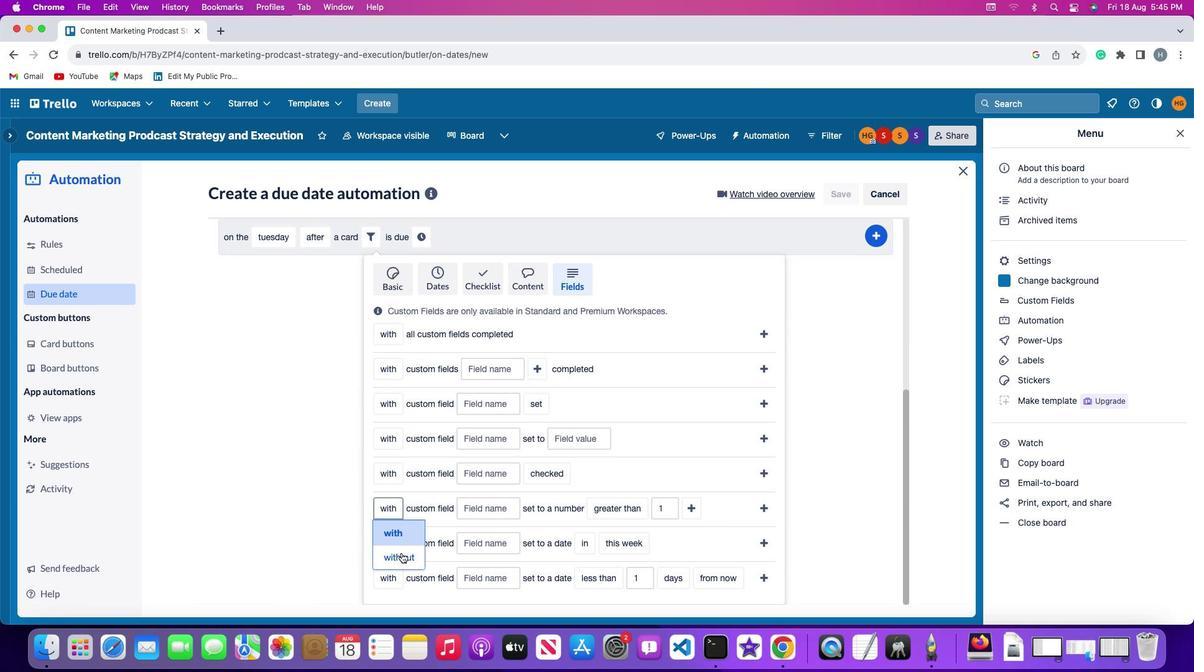 
Action: Mouse pressed left at (402, 552)
Screenshot: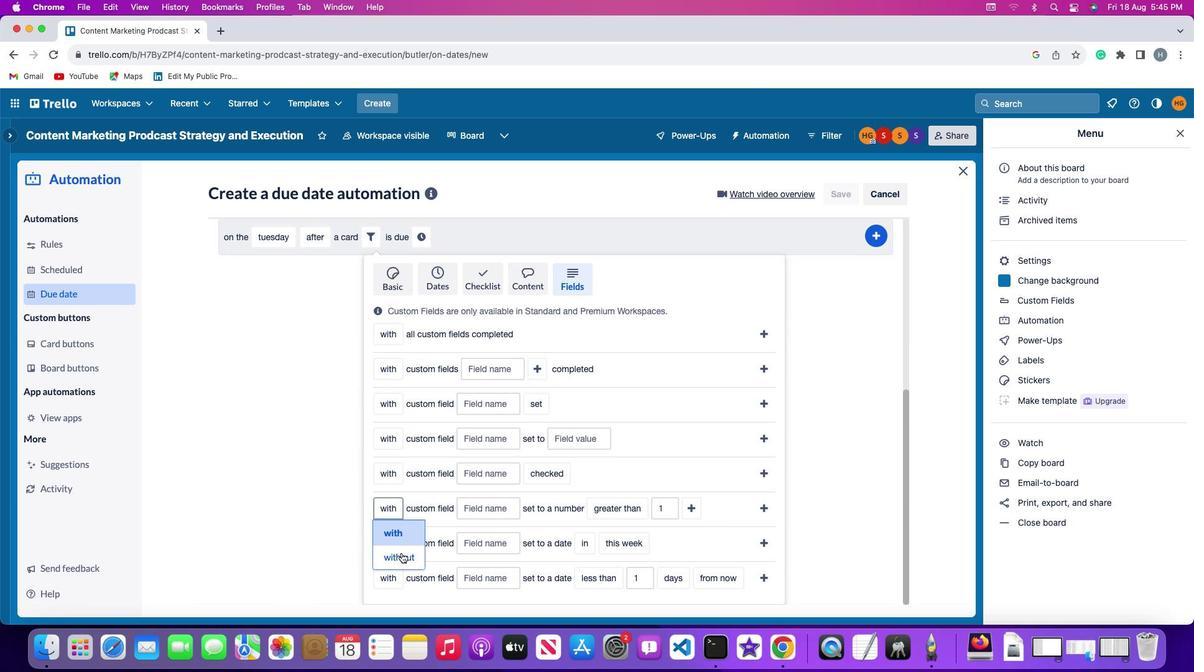 
Action: Mouse moved to (484, 506)
Screenshot: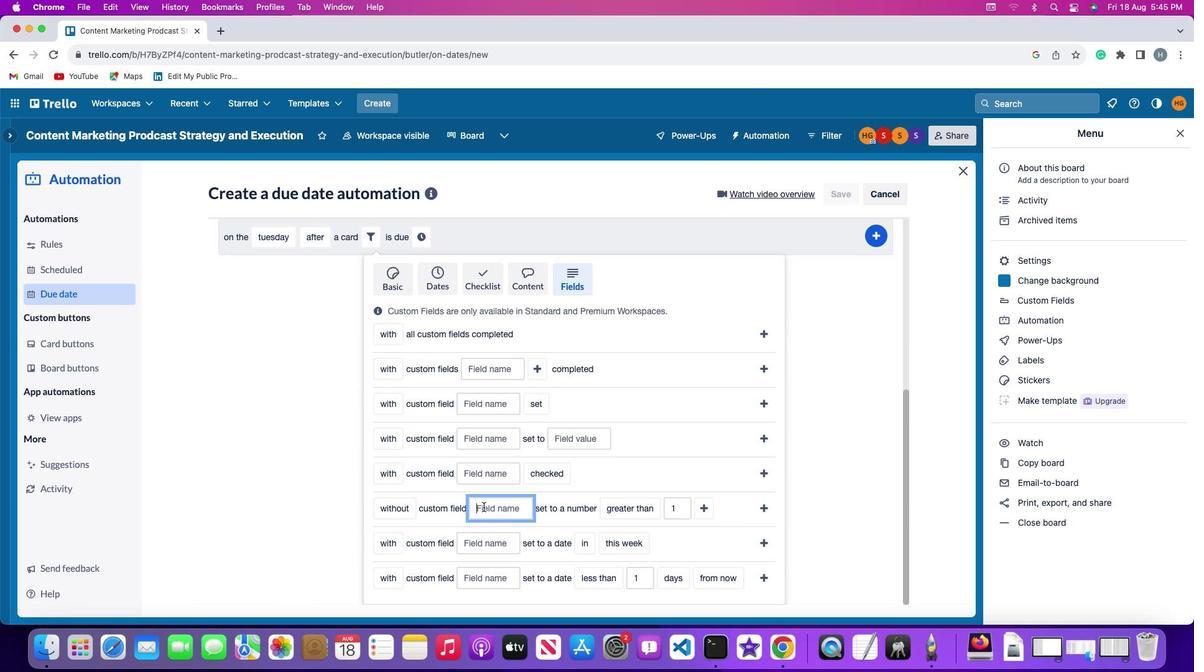 
Action: Mouse pressed left at (484, 506)
Screenshot: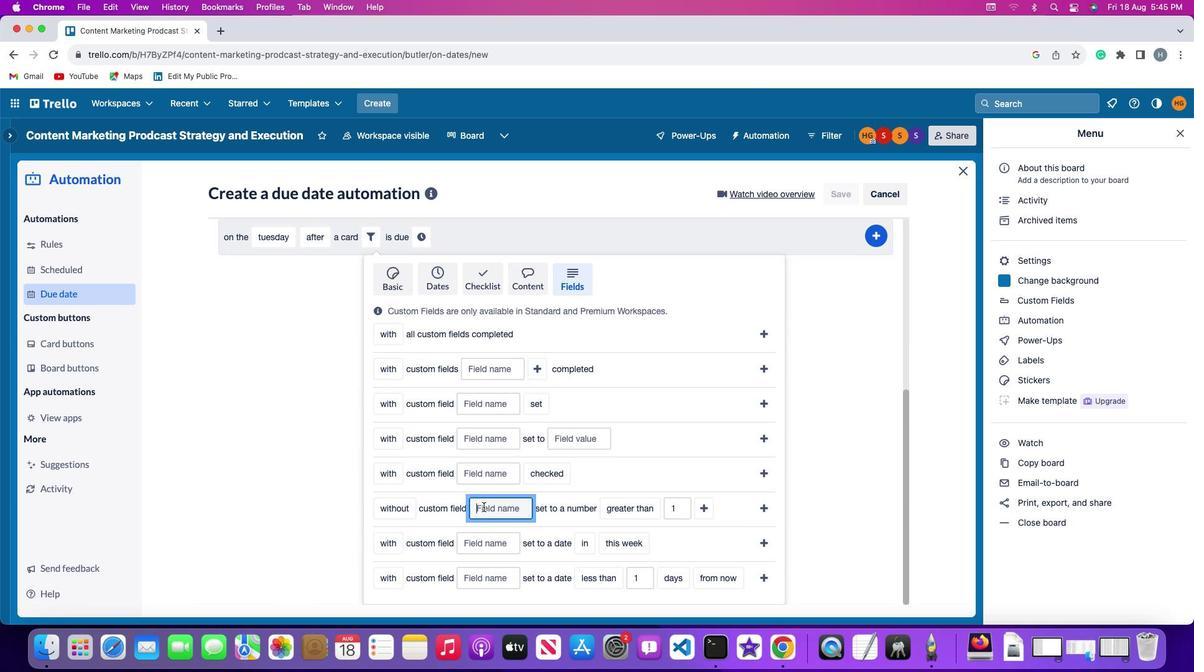 
Action: Mouse moved to (470, 504)
Screenshot: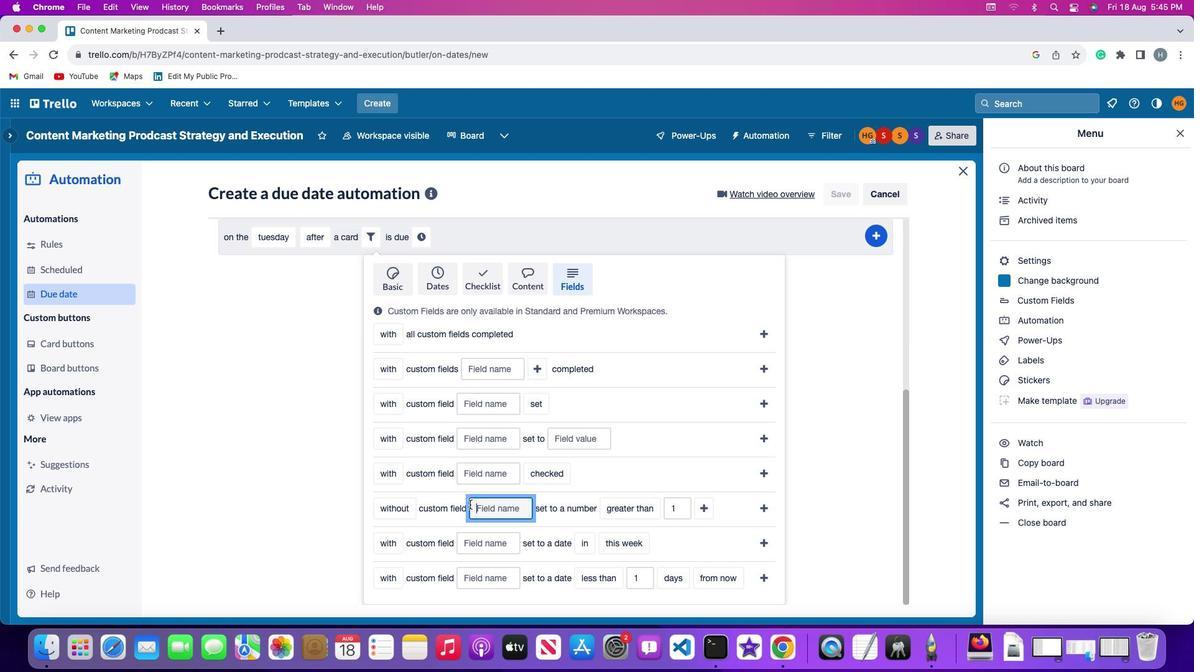 
Action: Key pressed Key.shift'R''e''s''u''m''e'
Screenshot: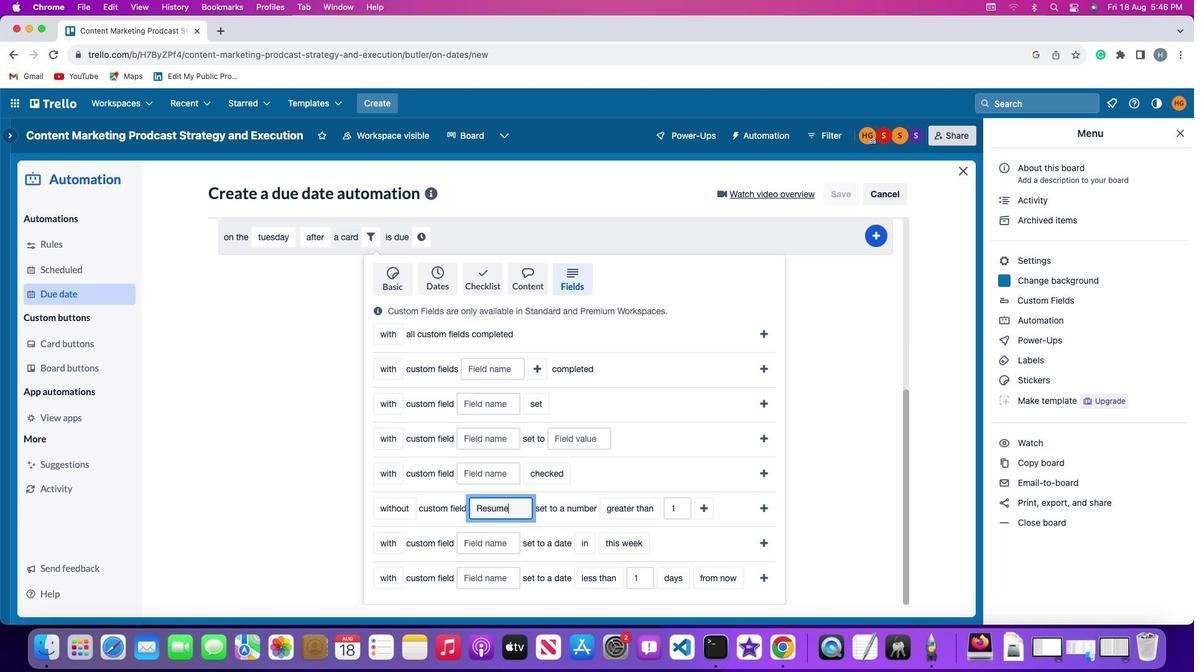 
Action: Mouse moved to (639, 505)
Screenshot: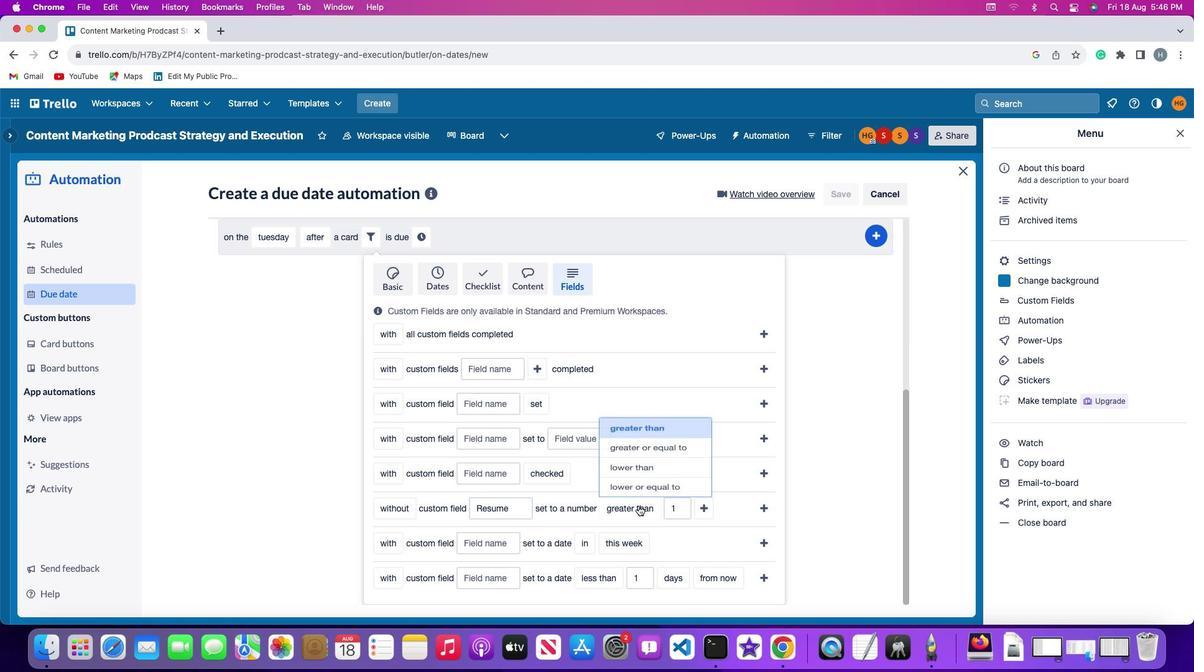 
Action: Mouse pressed left at (639, 505)
Screenshot: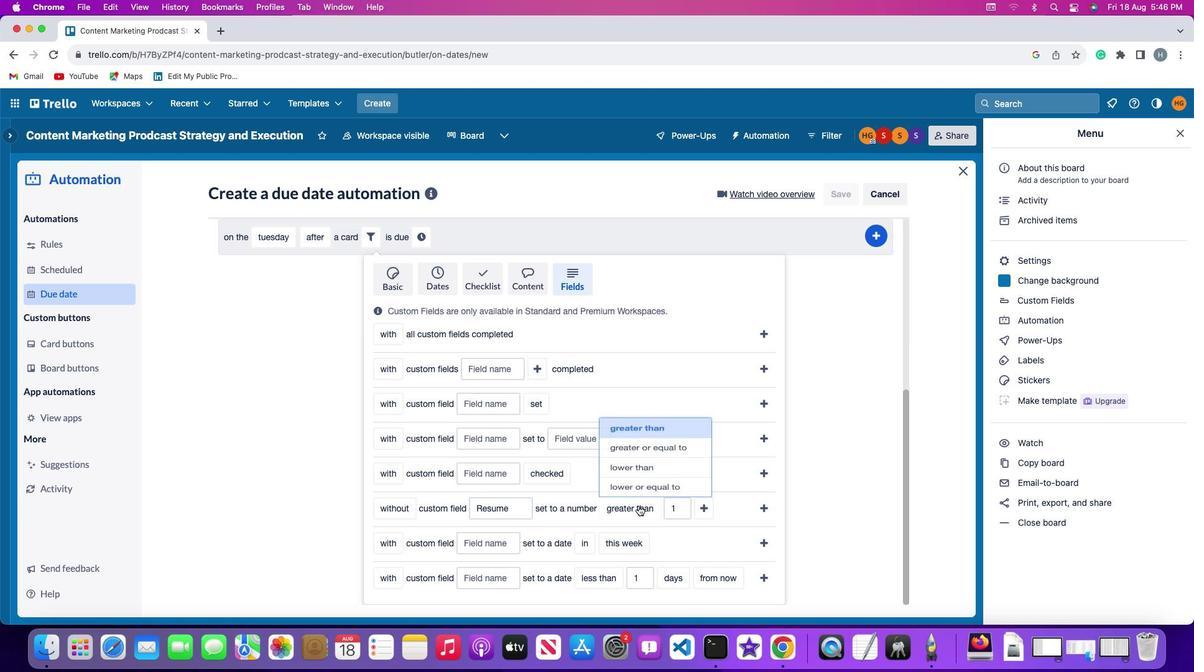 
Action: Mouse moved to (652, 430)
Screenshot: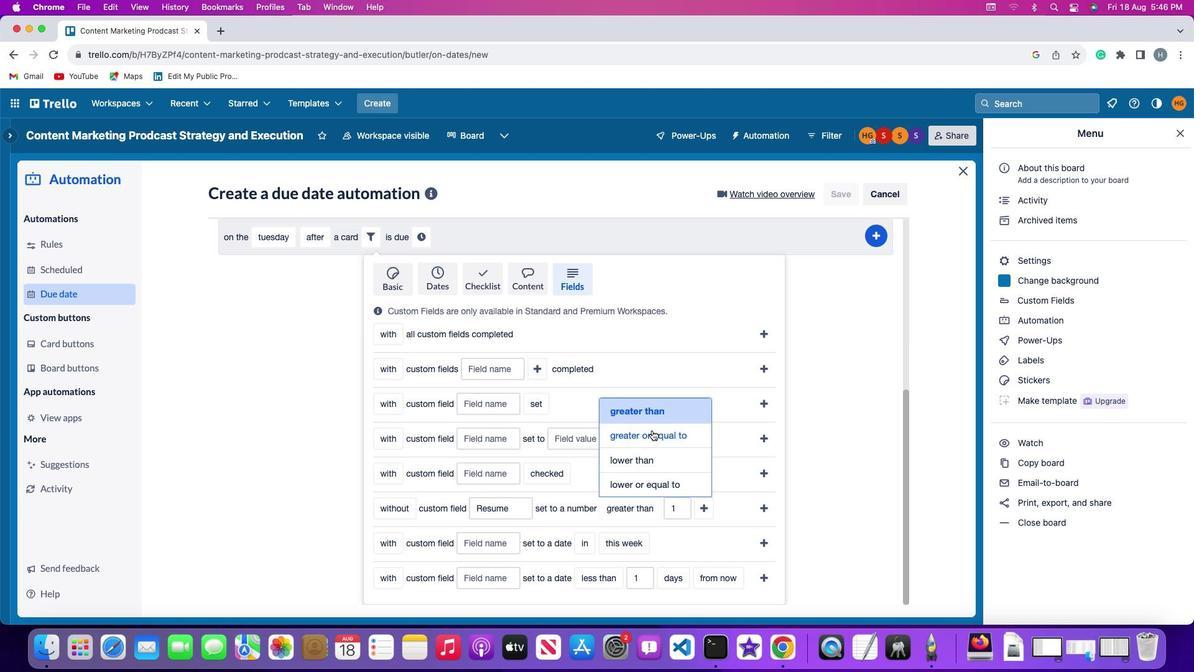 
Action: Mouse pressed left at (652, 430)
Screenshot: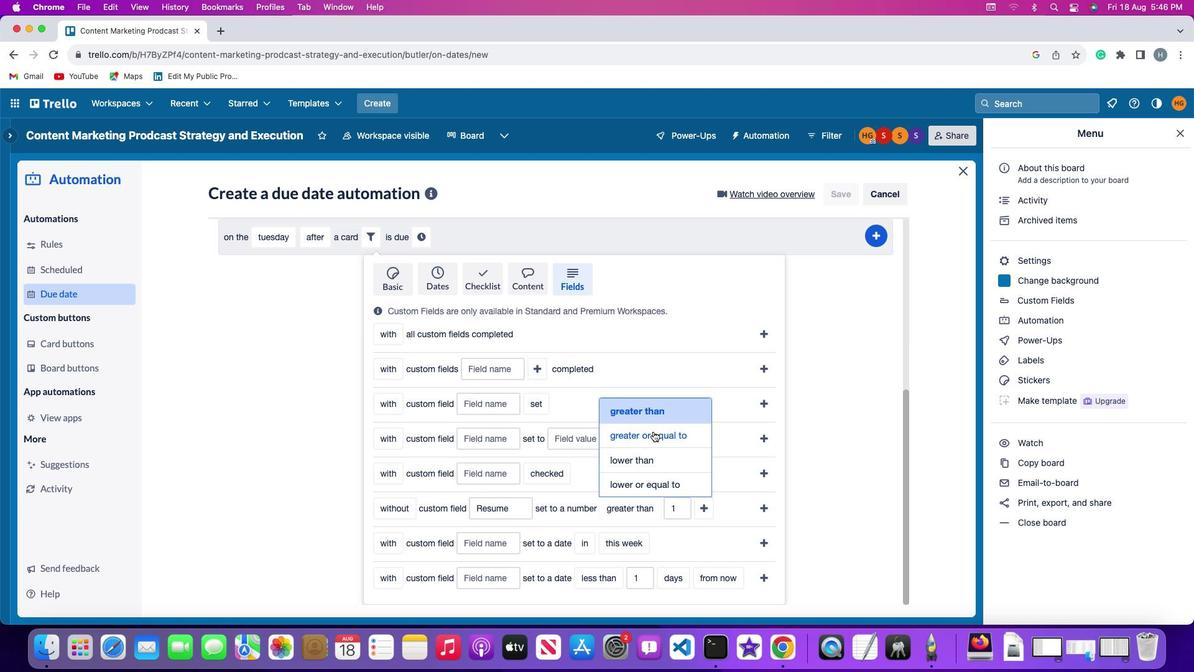 
Action: Mouse moved to (710, 508)
Screenshot: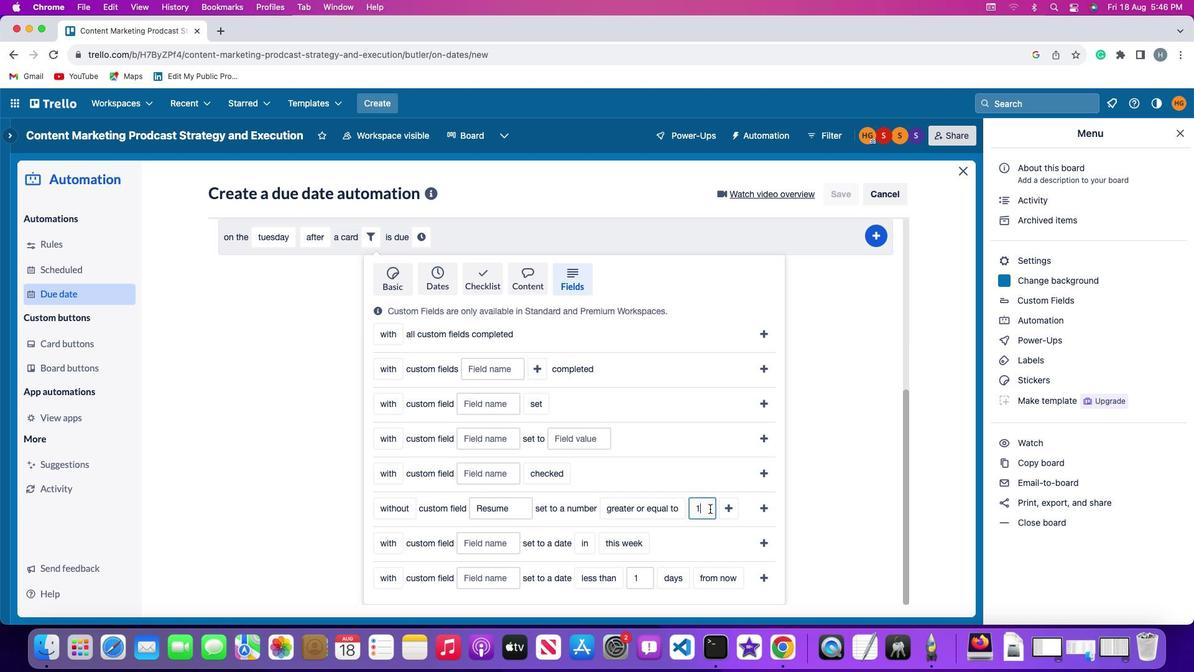 
Action: Mouse pressed left at (710, 508)
Screenshot: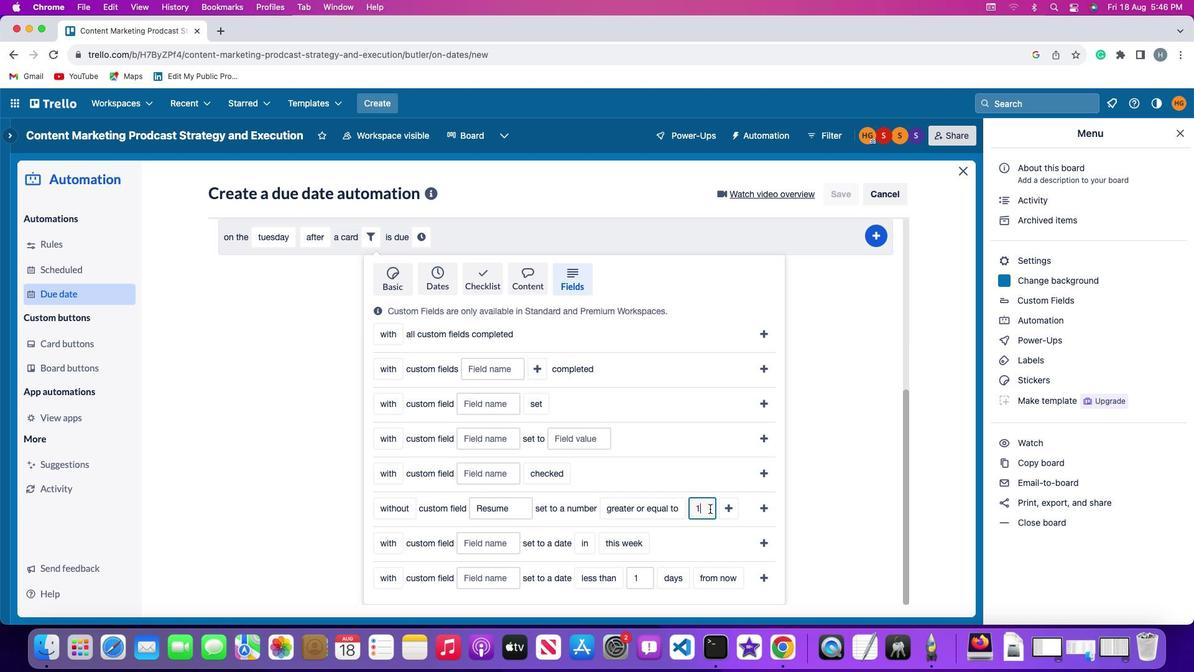 
Action: Key pressed Key.backspace'1'
Screenshot: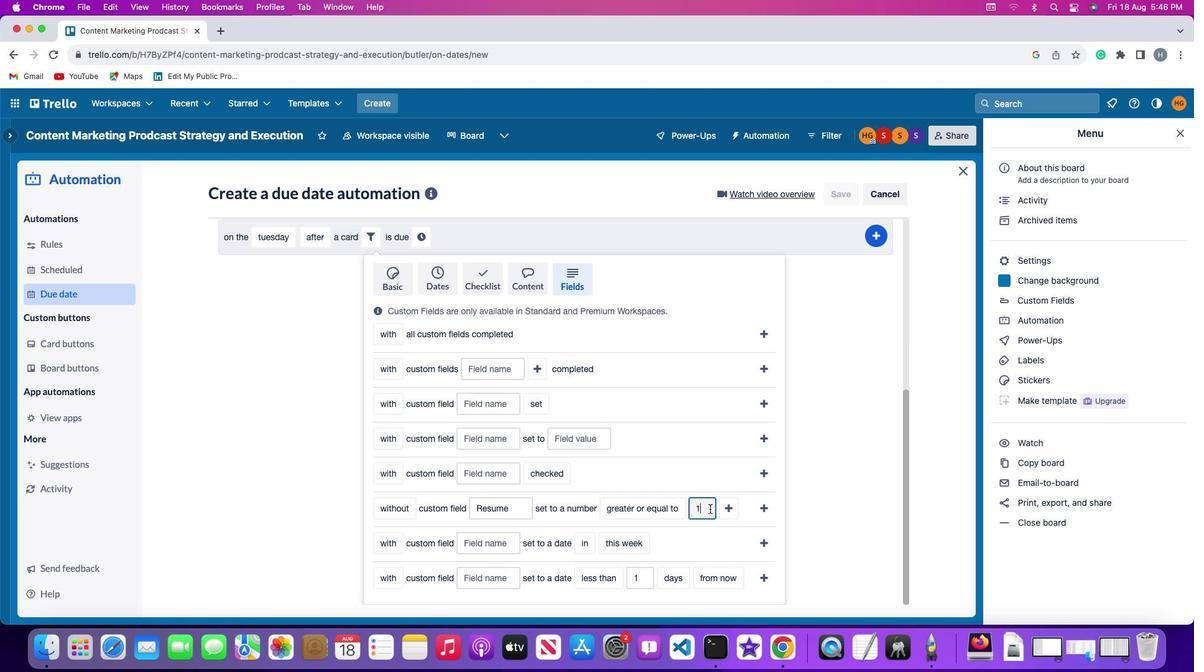 
Action: Mouse moved to (720, 507)
Screenshot: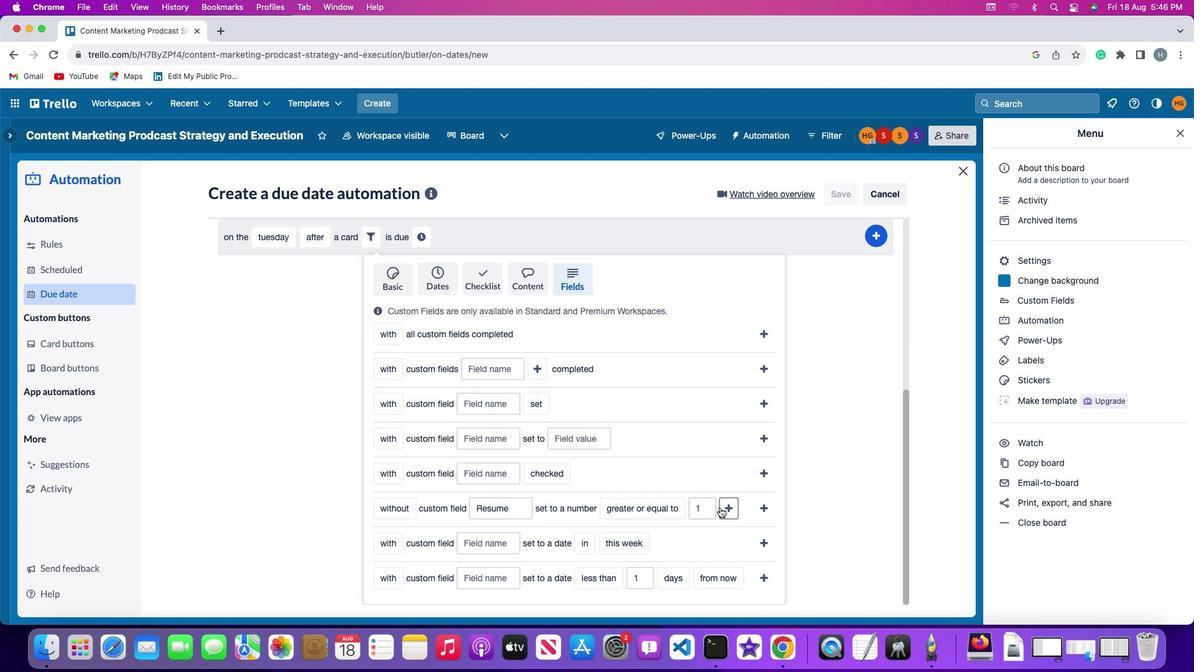 
Action: Mouse pressed left at (720, 507)
Screenshot: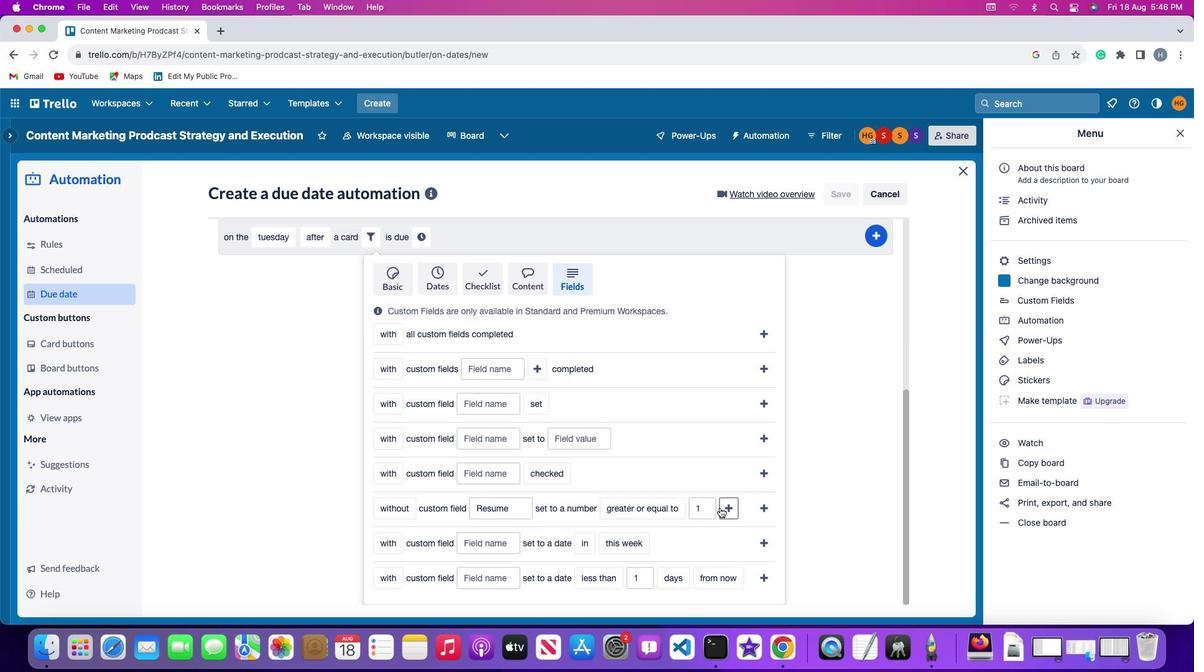
Action: Mouse moved to (765, 514)
Screenshot: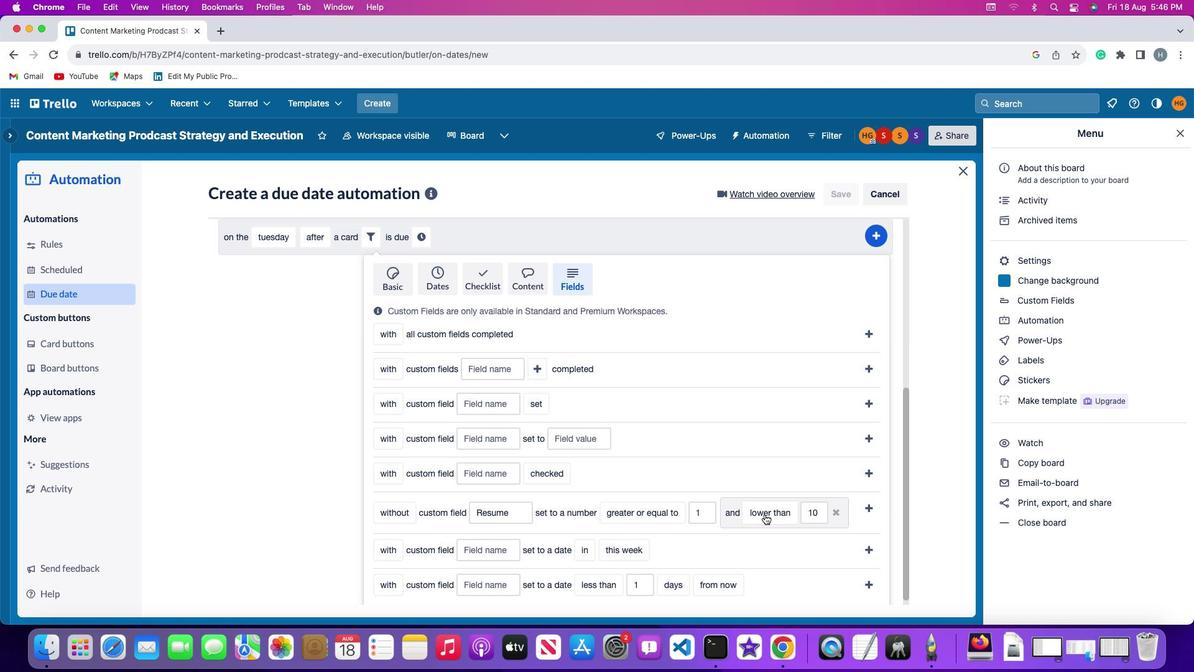 
Action: Mouse pressed left at (765, 514)
Screenshot: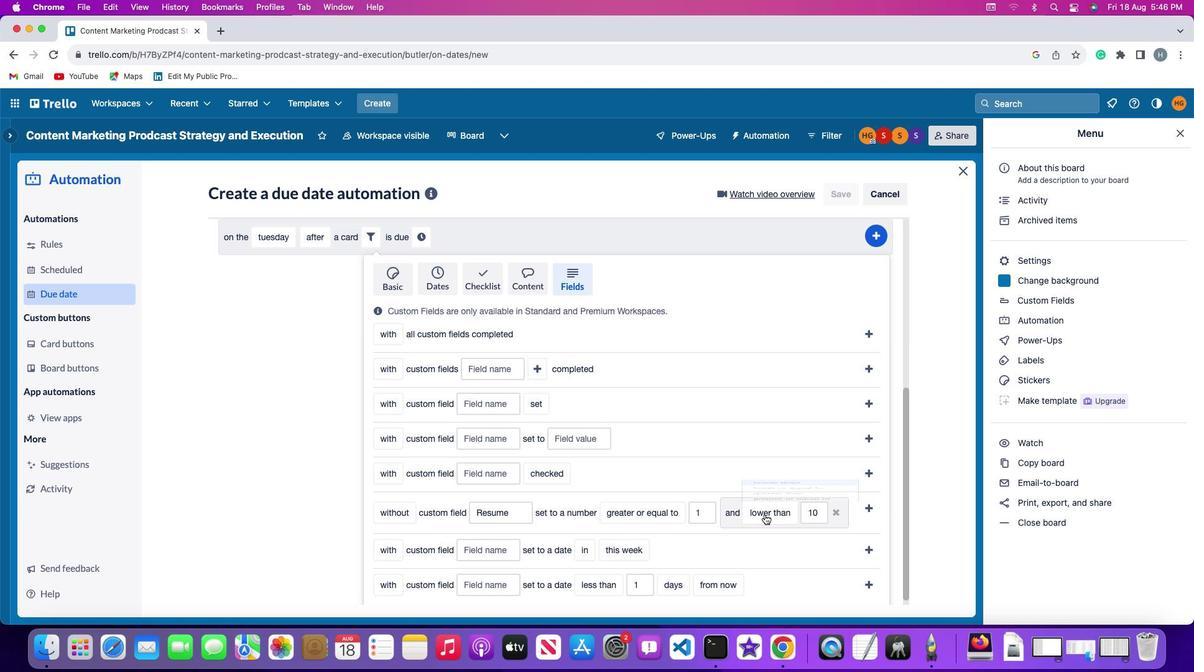 
Action: Mouse moved to (778, 466)
Screenshot: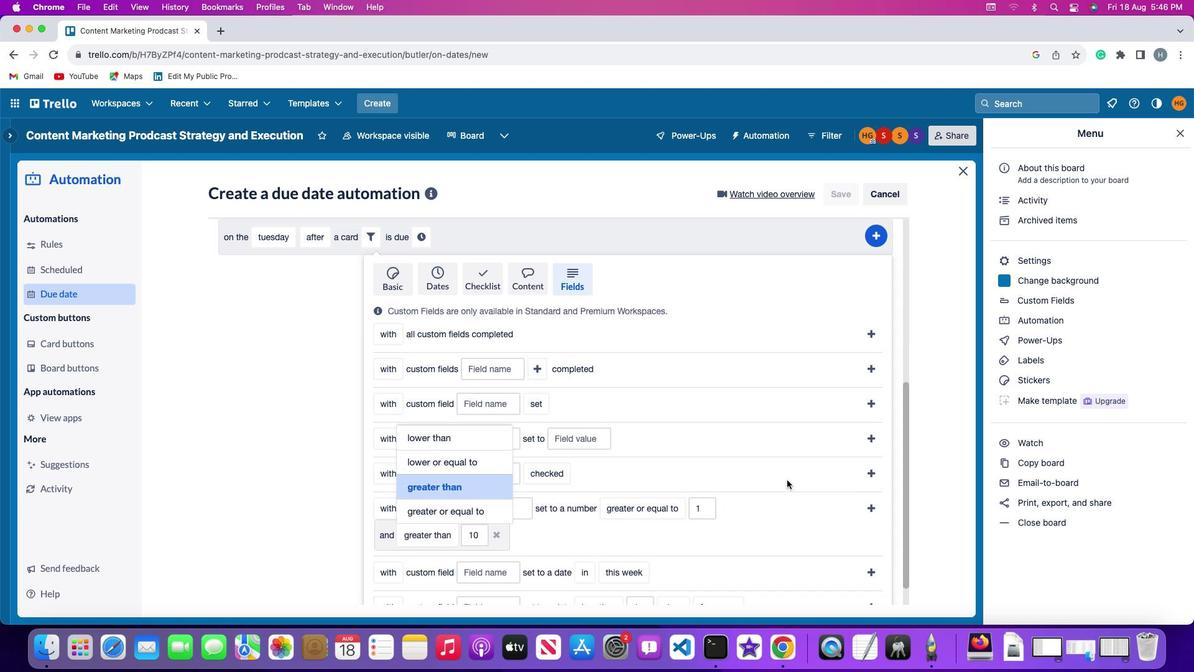 
Action: Mouse pressed left at (778, 466)
Screenshot: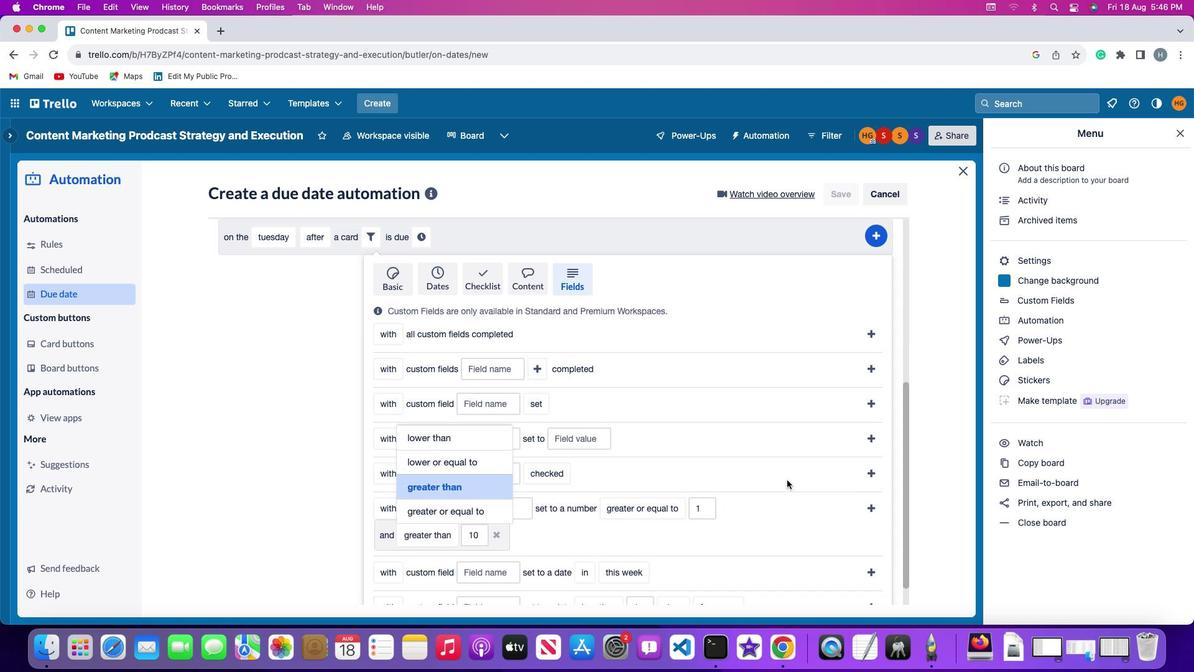 
Action: Mouse moved to (481, 532)
Screenshot: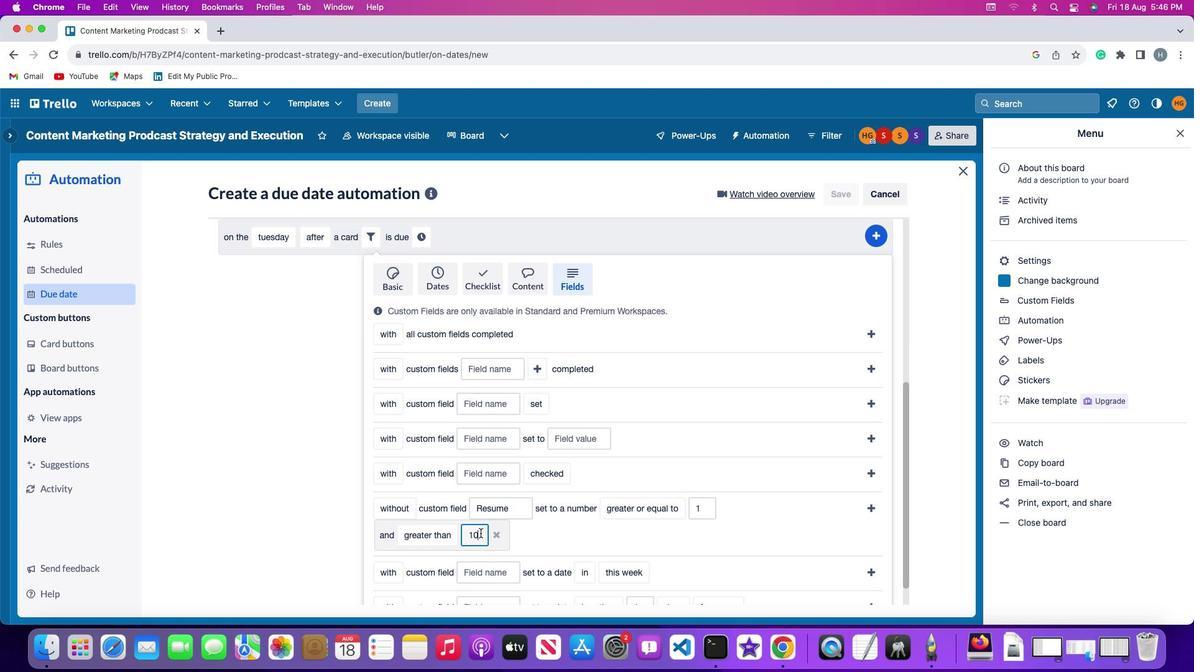 
Action: Mouse pressed left at (481, 532)
Screenshot: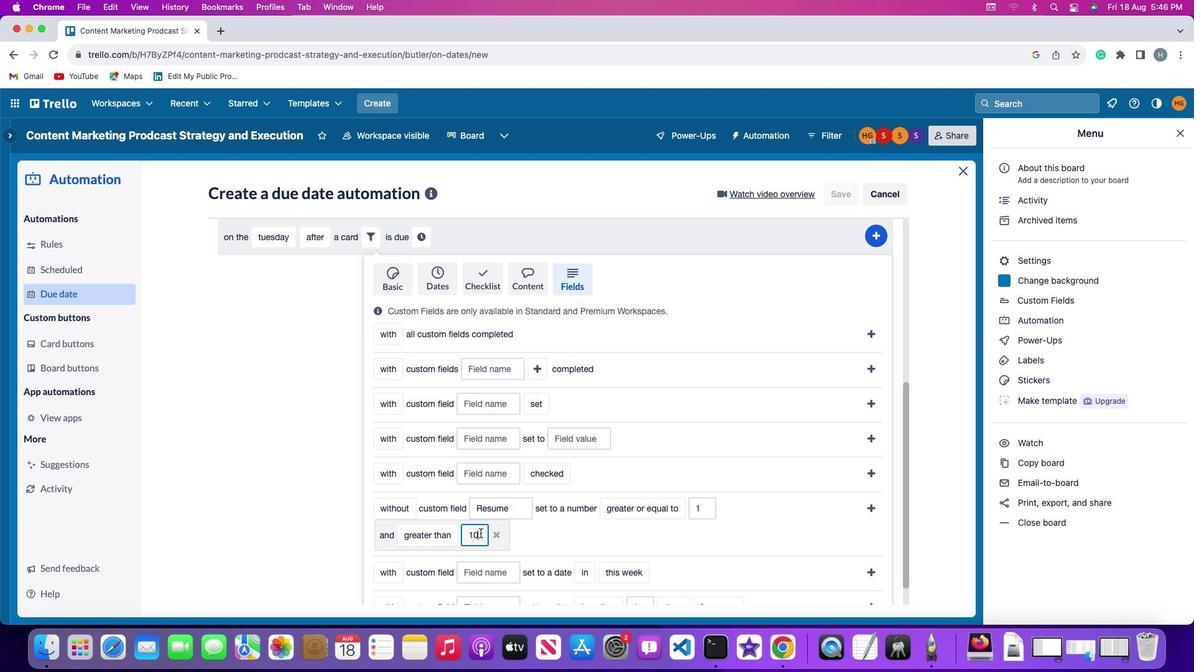 
Action: Mouse moved to (481, 532)
Screenshot: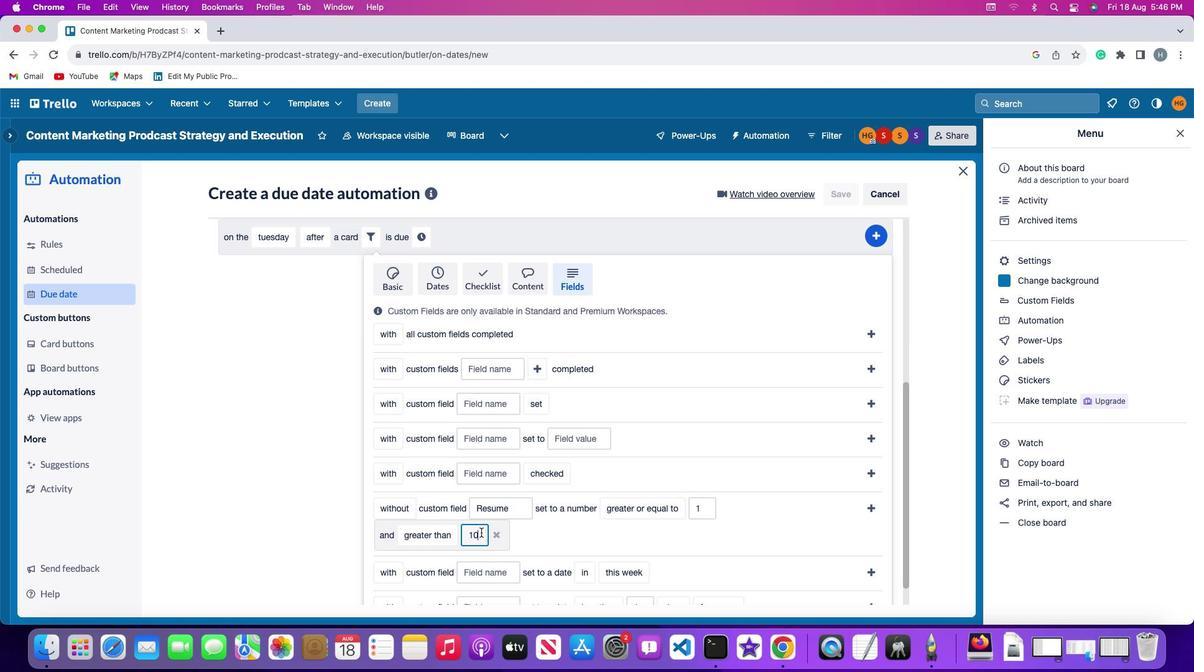 
Action: Key pressed Key.backspaceKey.backspace'1''0'
Screenshot: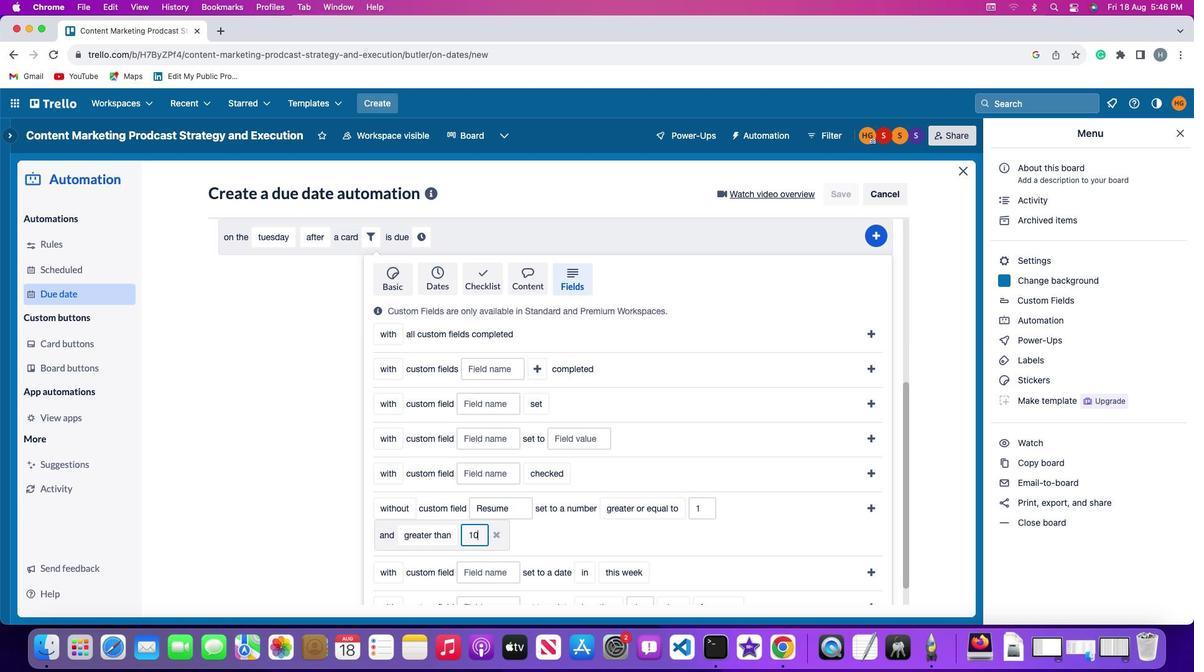 
Action: Mouse moved to (866, 507)
Screenshot: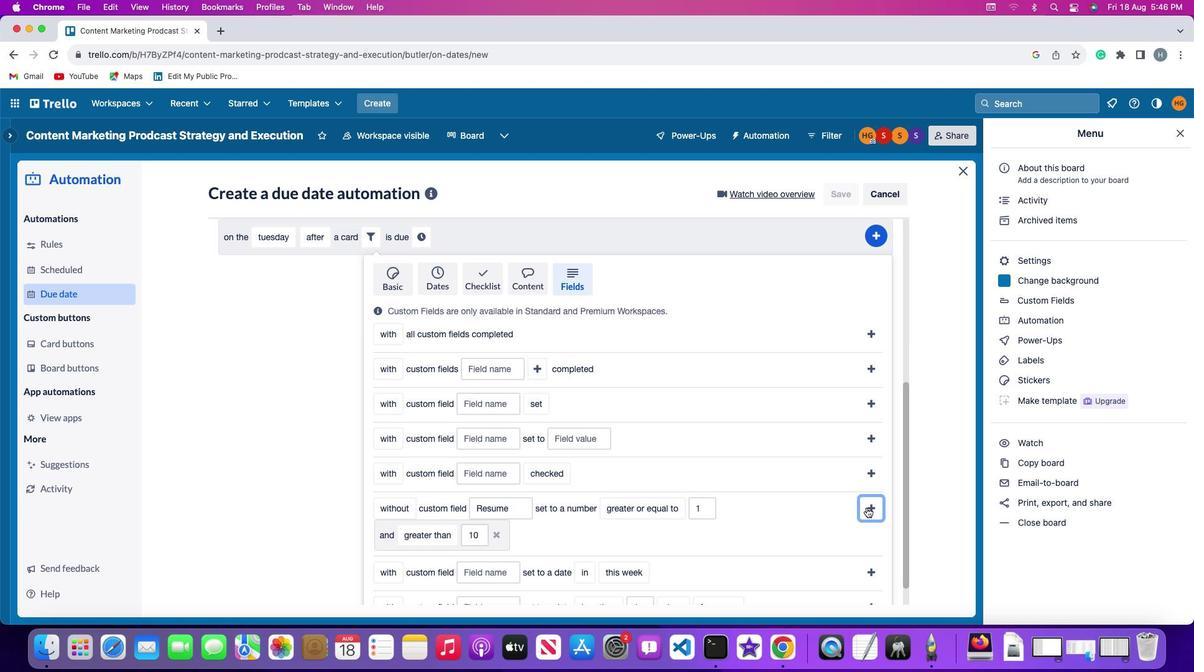 
Action: Mouse pressed left at (866, 507)
Screenshot: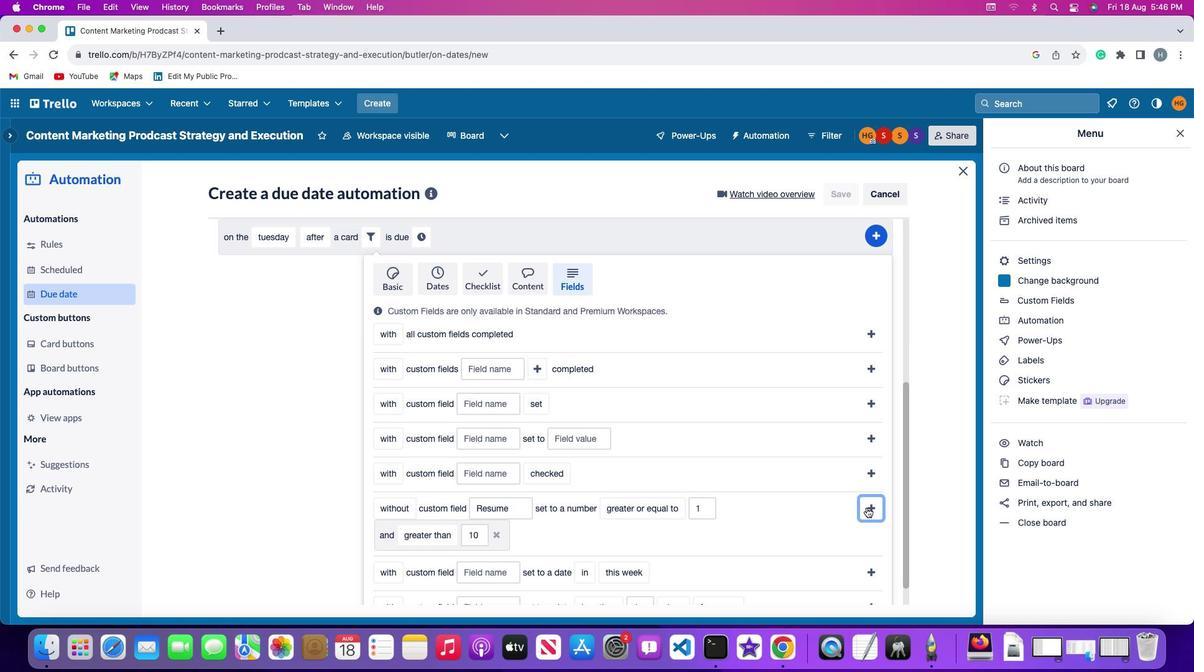 
Action: Mouse moved to (796, 543)
Screenshot: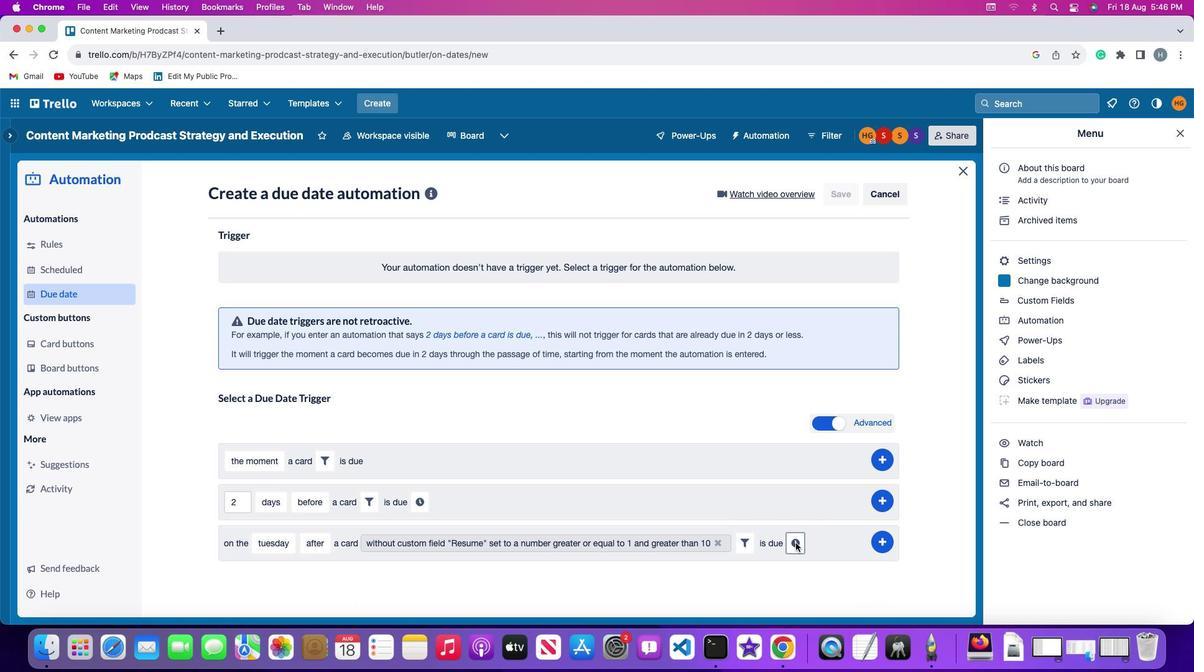 
Action: Mouse pressed left at (796, 543)
Screenshot: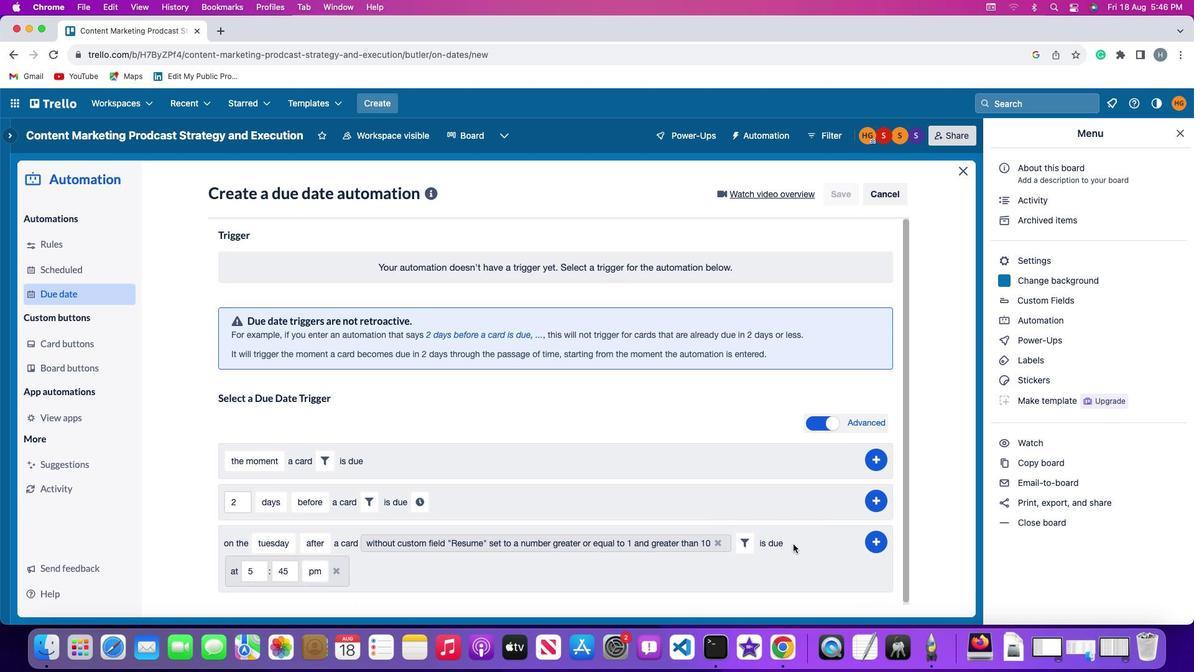 
Action: Mouse moved to (255, 570)
Screenshot: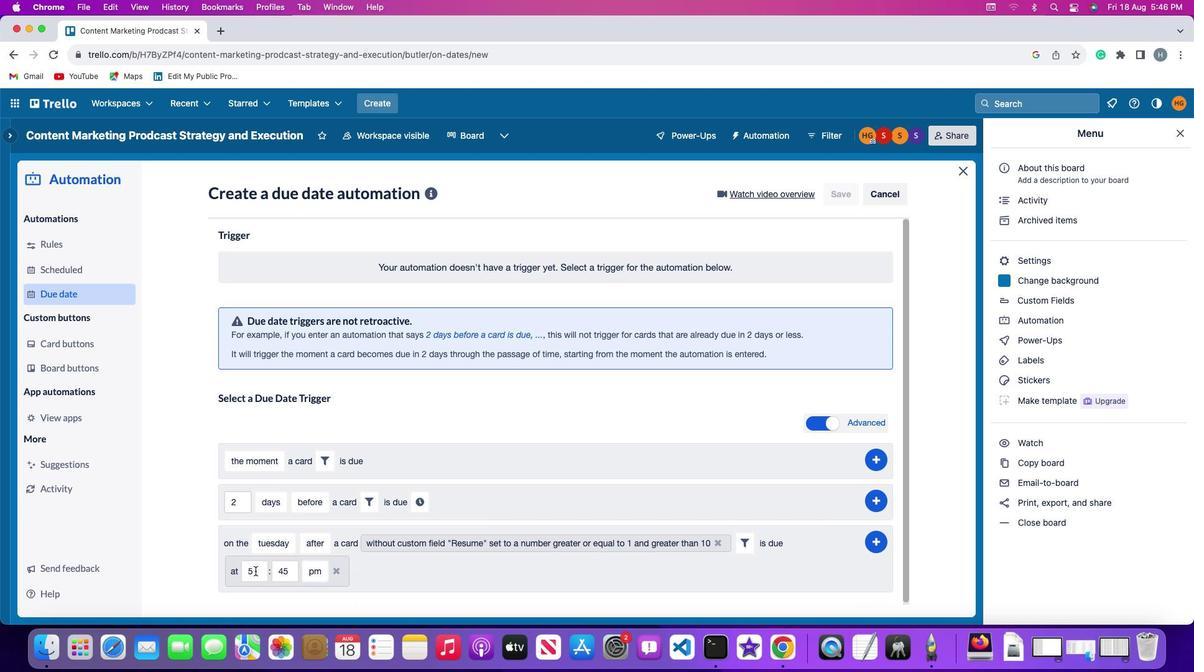 
Action: Mouse pressed left at (255, 570)
Screenshot: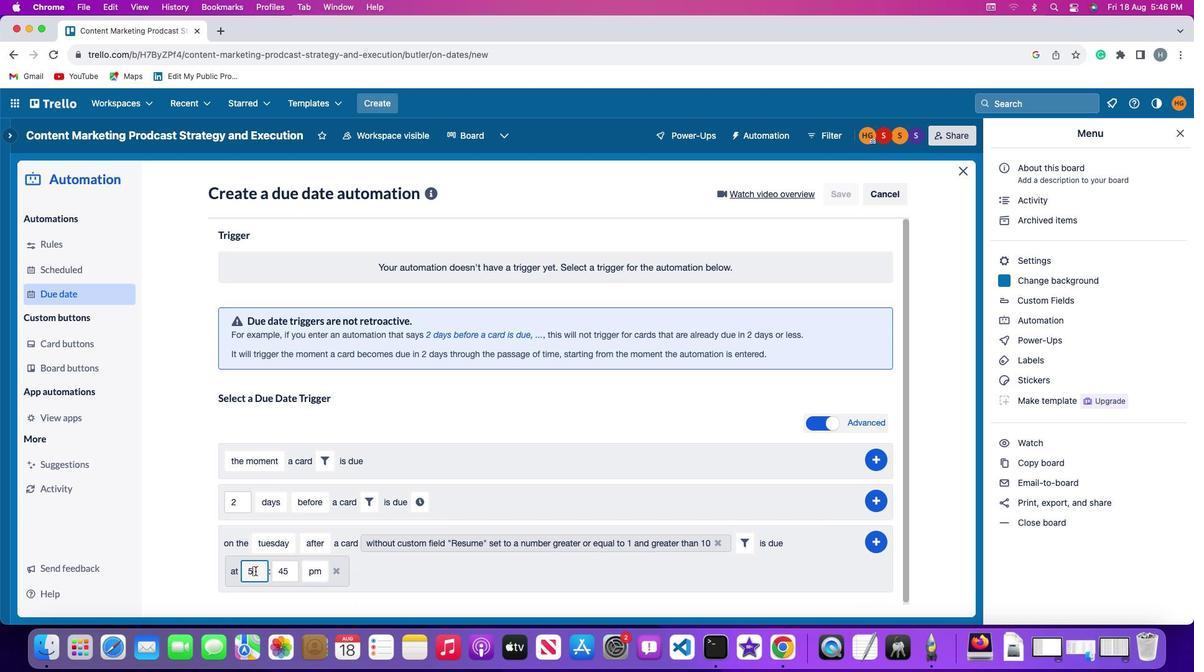 
Action: Key pressed Key.backspace'1''1'
Screenshot: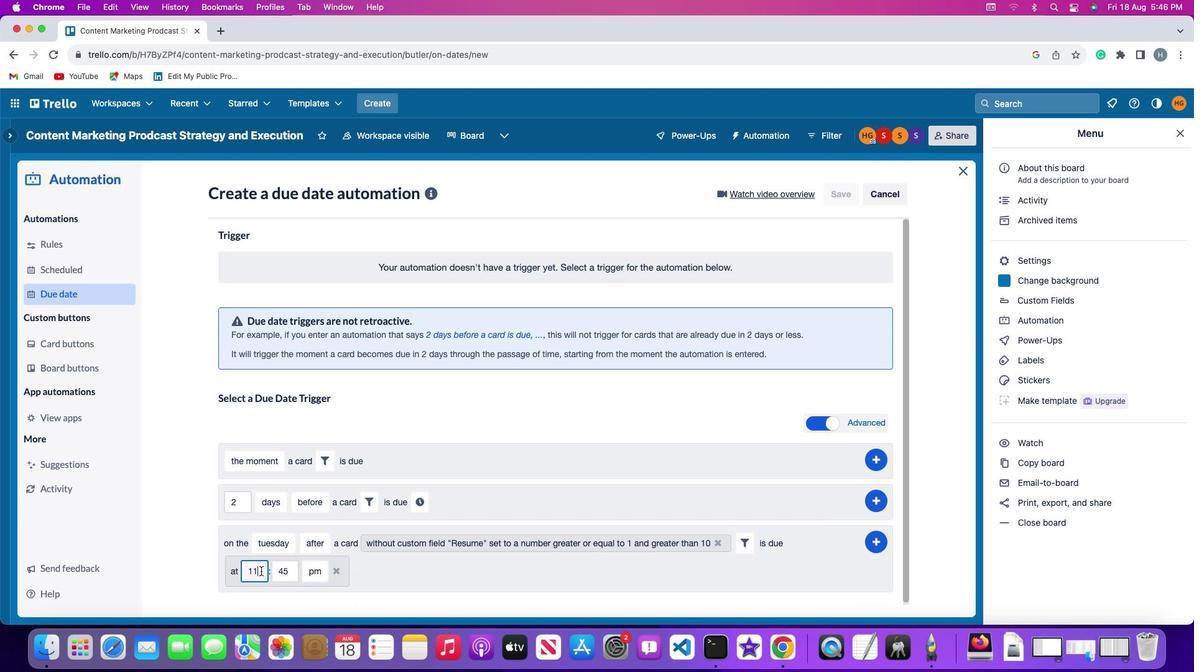 
Action: Mouse moved to (288, 569)
Screenshot: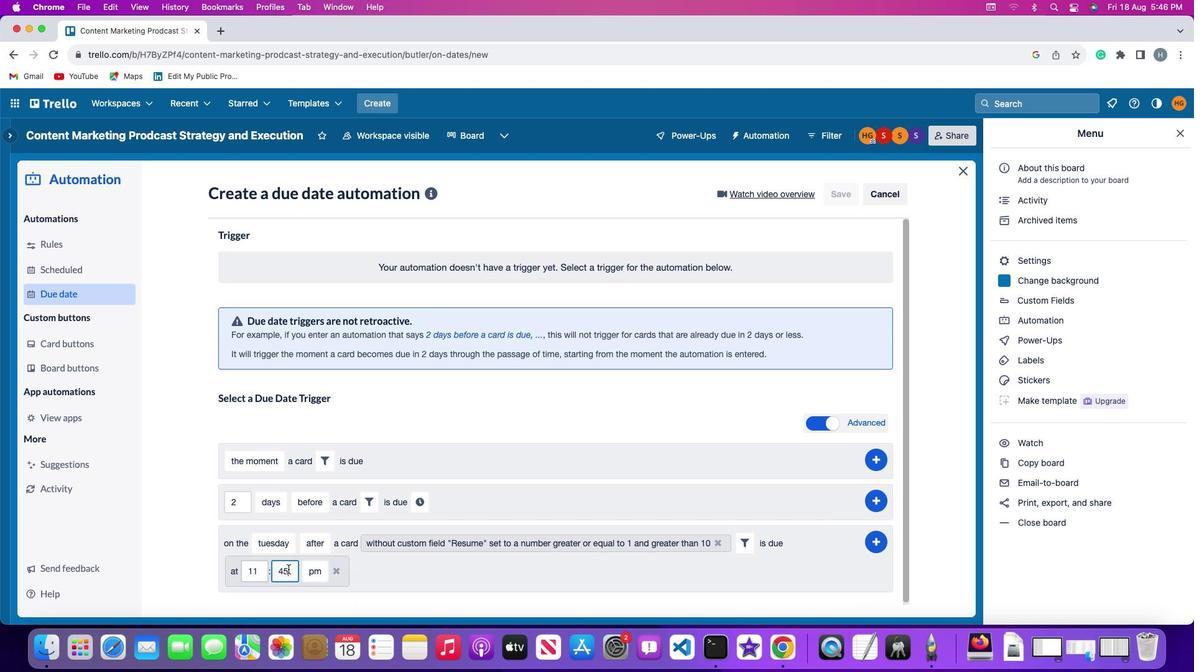 
Action: Mouse pressed left at (288, 569)
Screenshot: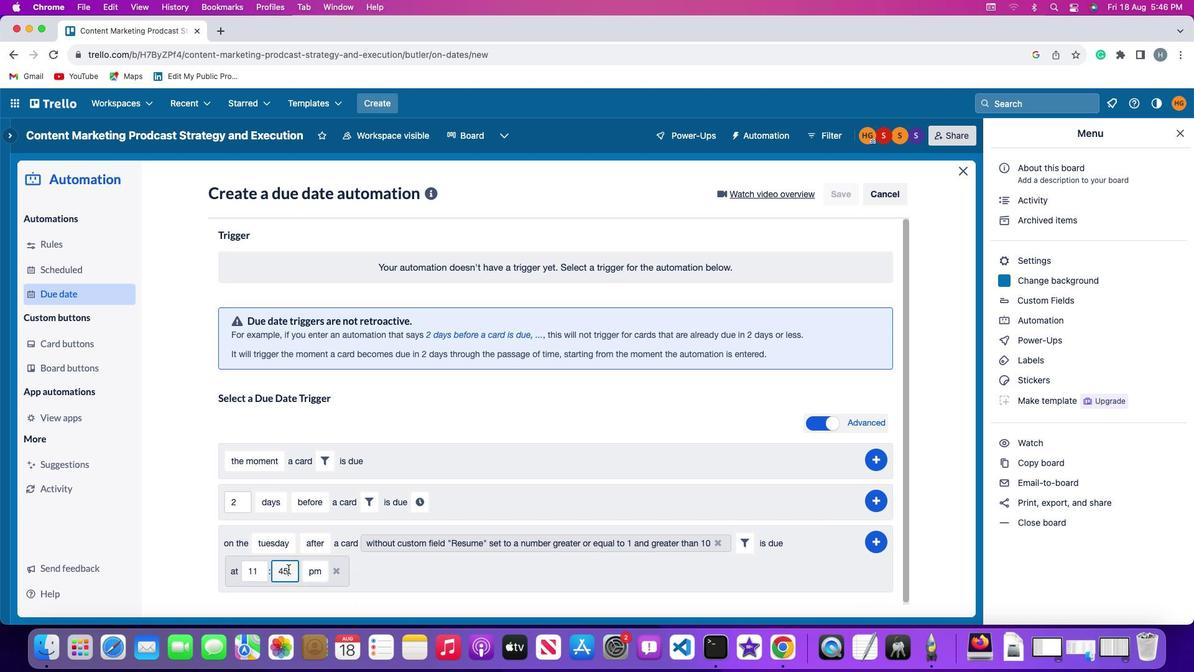 
Action: Mouse moved to (288, 569)
Screenshot: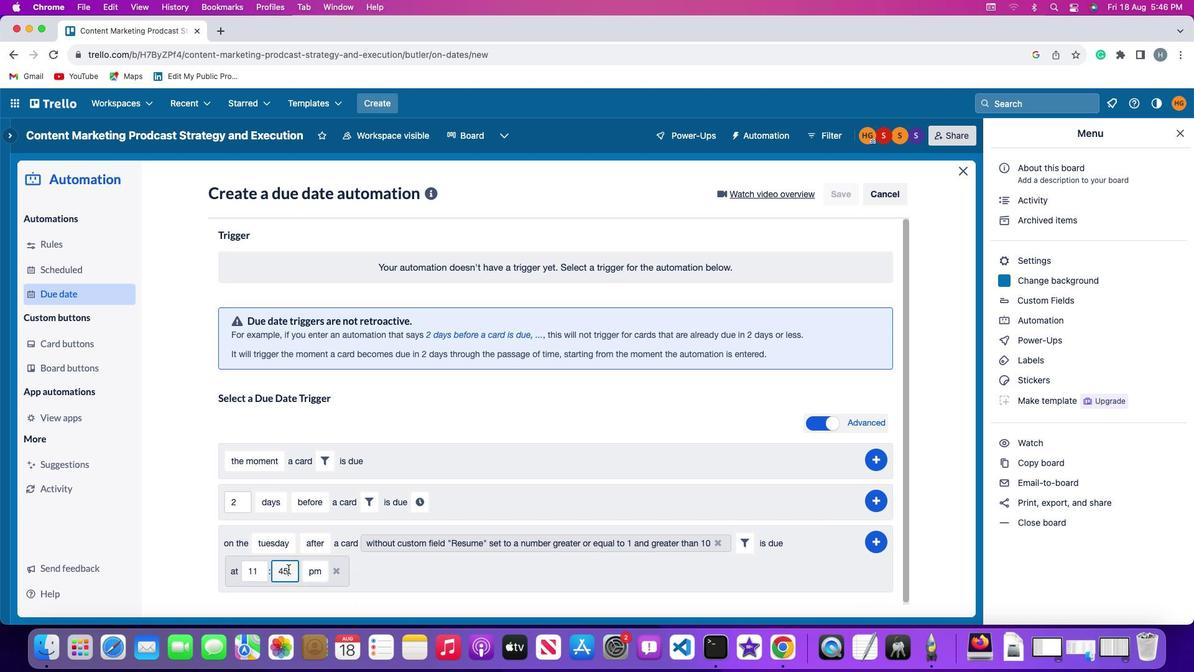
Action: Key pressed Key.backspaceKey.backspace'0''0'
Screenshot: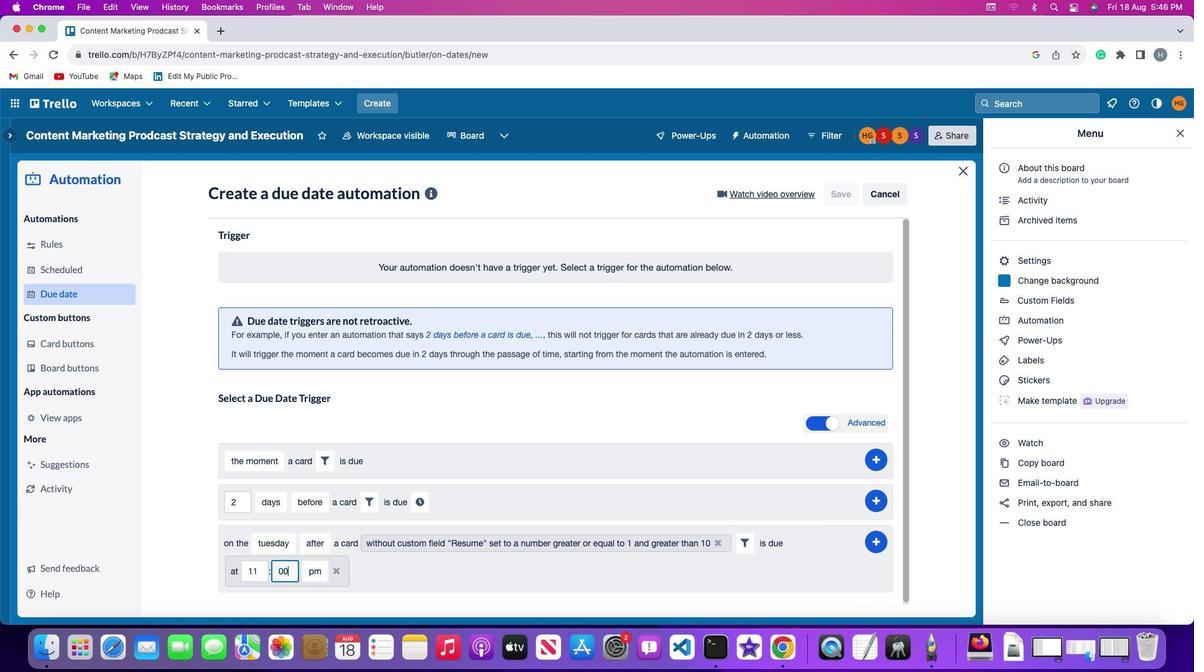 
Action: Mouse moved to (313, 570)
Screenshot: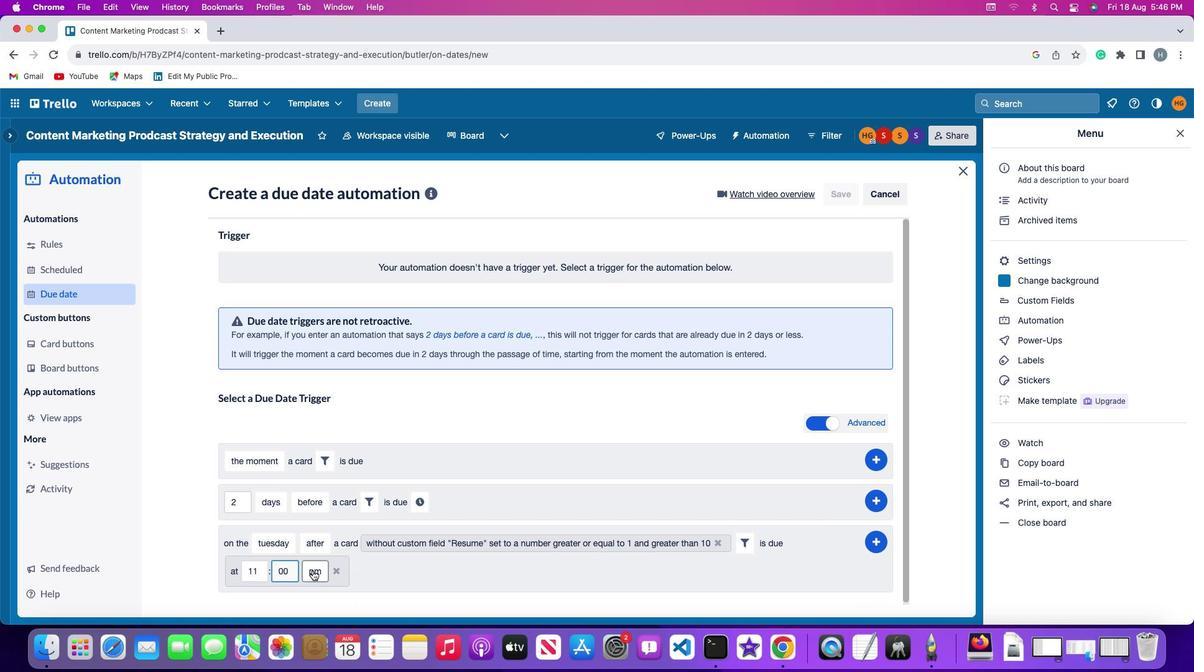 
Action: Mouse pressed left at (313, 570)
Screenshot: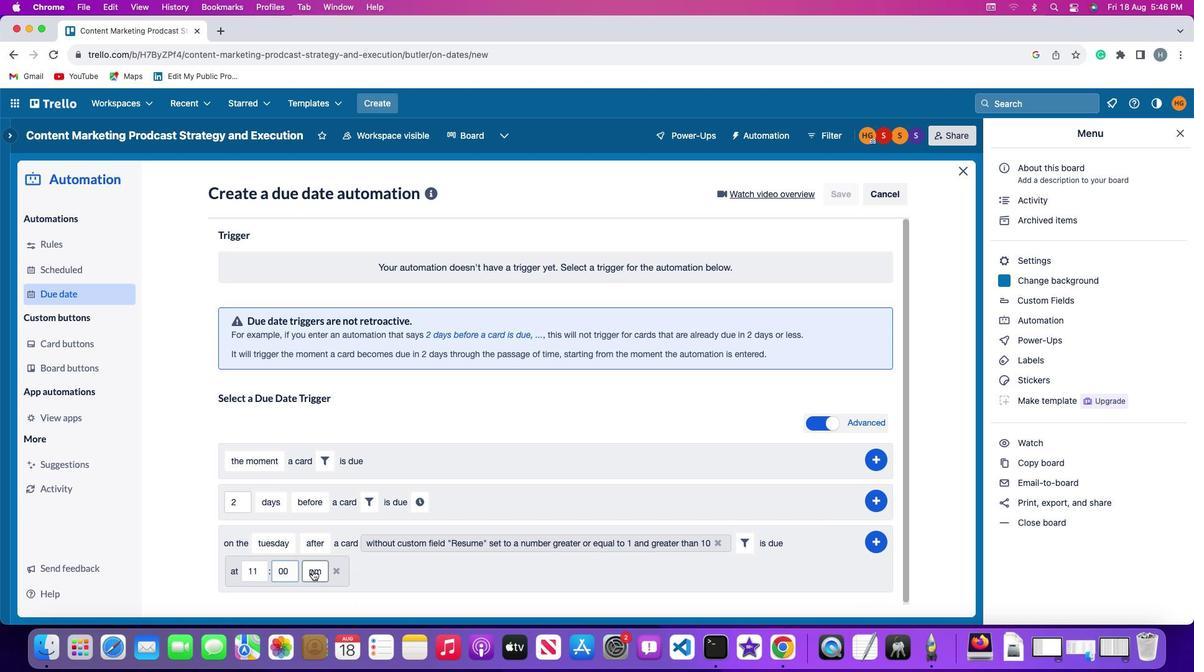 
Action: Mouse moved to (317, 526)
Screenshot: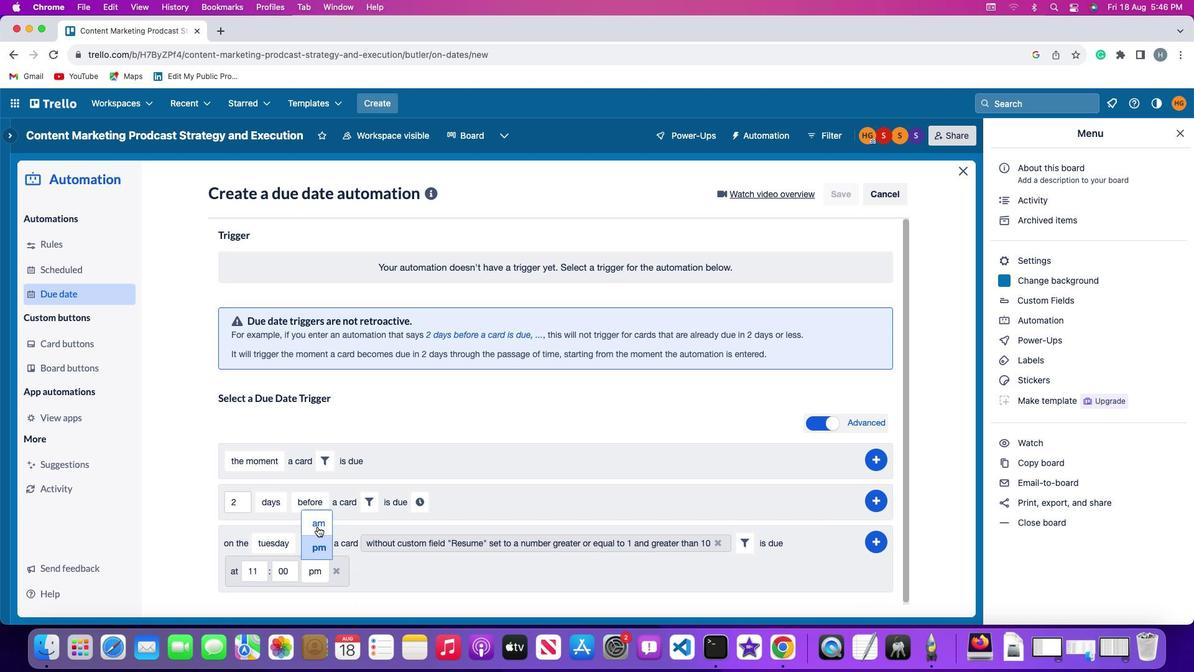 
Action: Mouse pressed left at (317, 526)
Screenshot: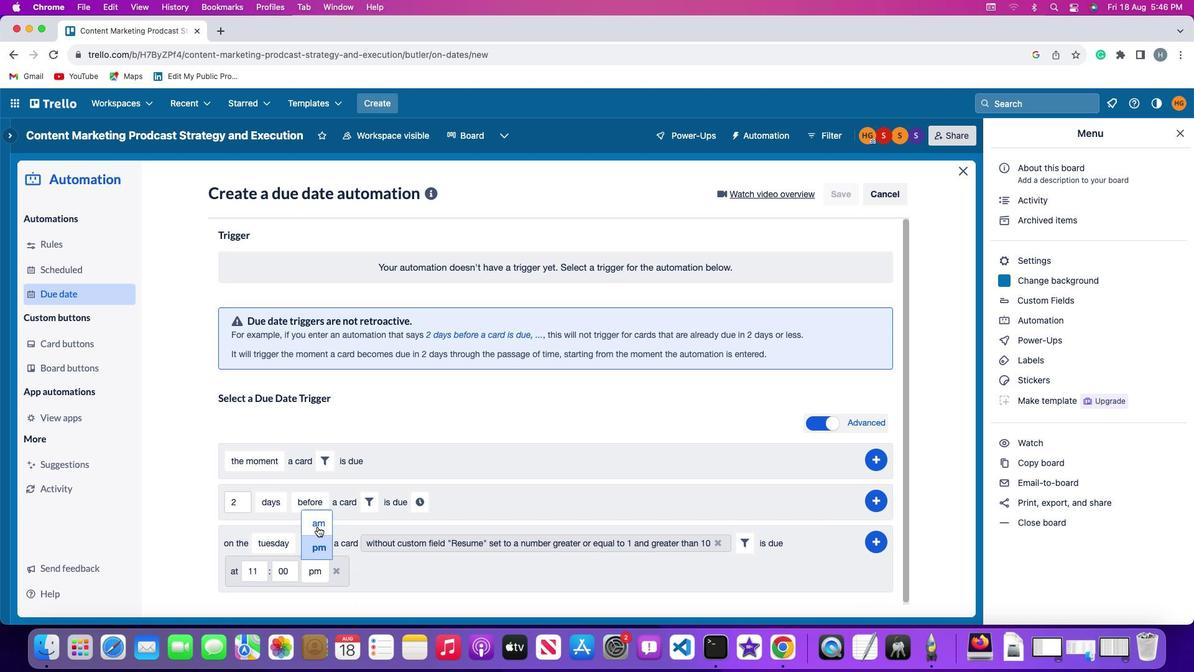 
Action: Mouse moved to (873, 539)
Screenshot: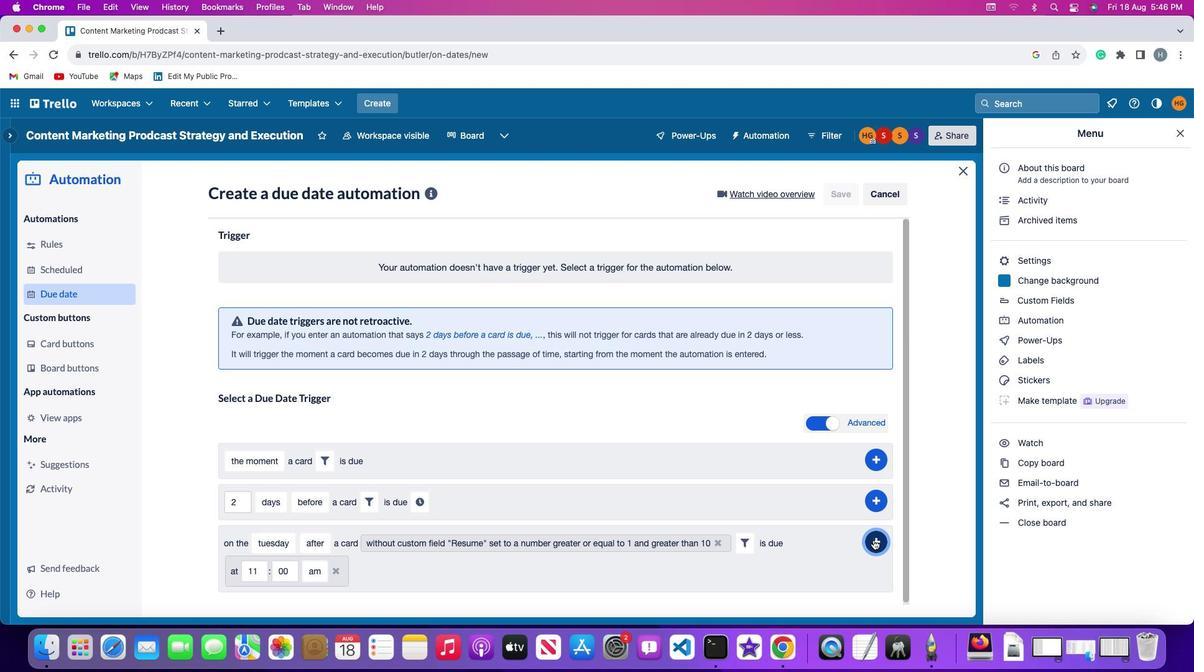 
Action: Mouse pressed left at (873, 539)
Screenshot: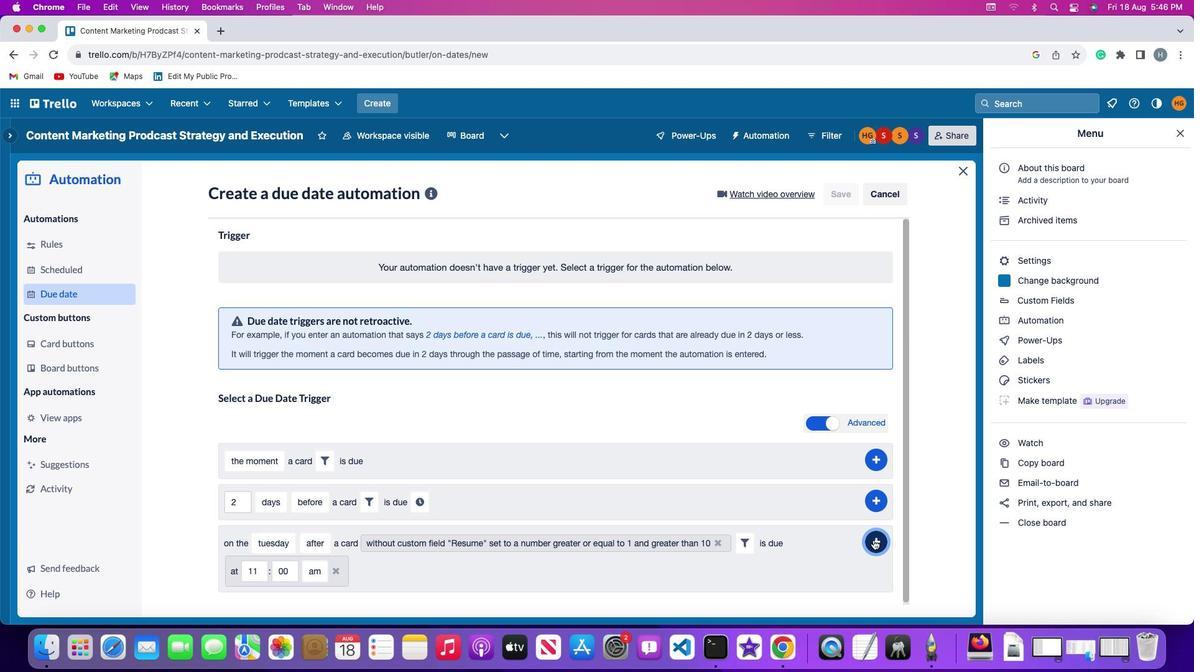 
Action: Mouse moved to (941, 468)
Screenshot: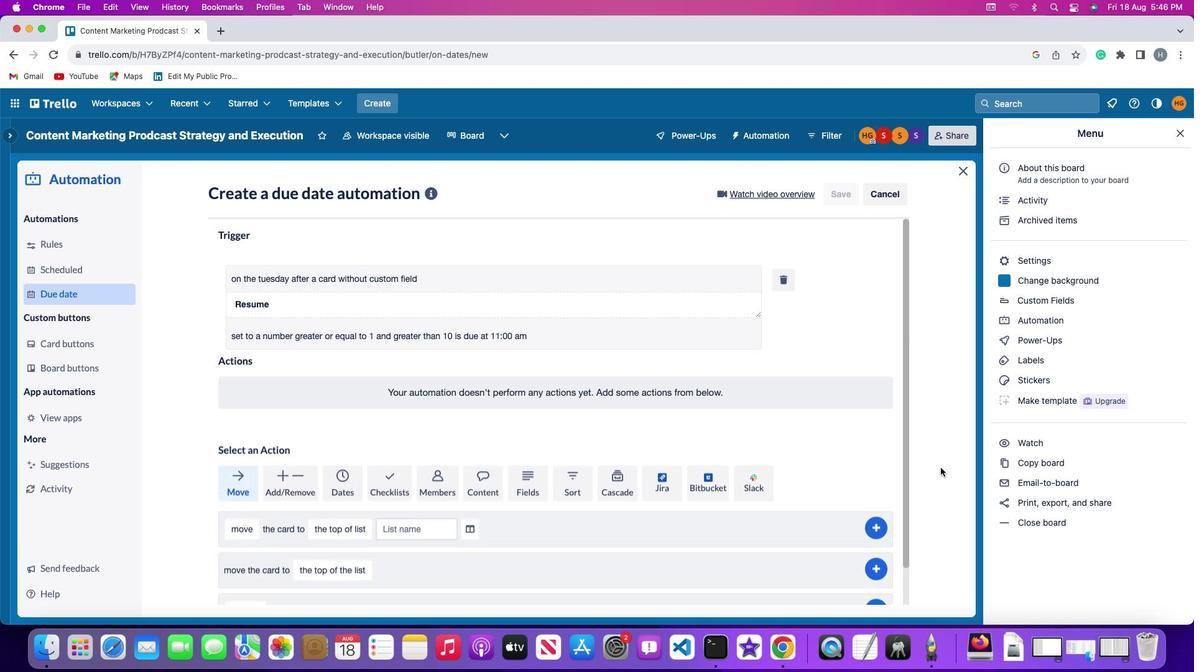 
